 Task: Set minimum contrast ratio of 7 in the integrated.
Action: Mouse moved to (11, 650)
Screenshot: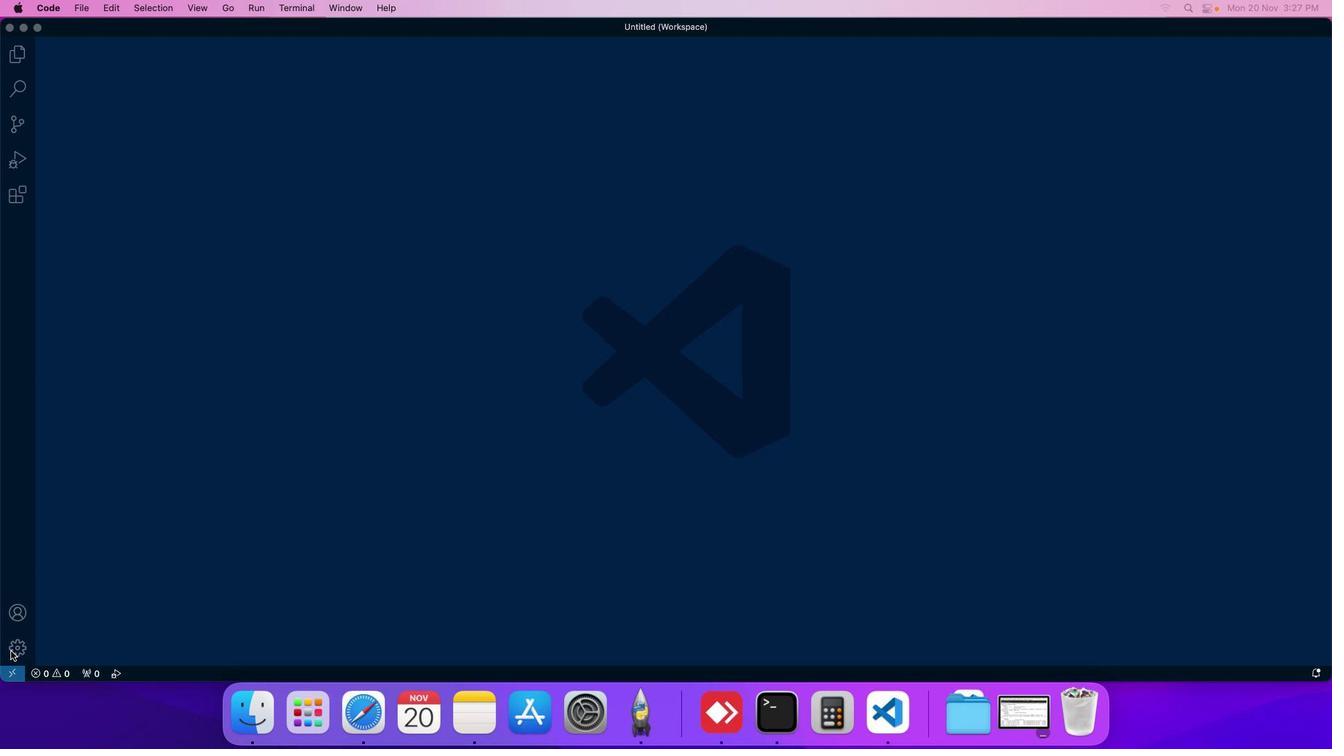 
Action: Mouse pressed left at (11, 650)
Screenshot: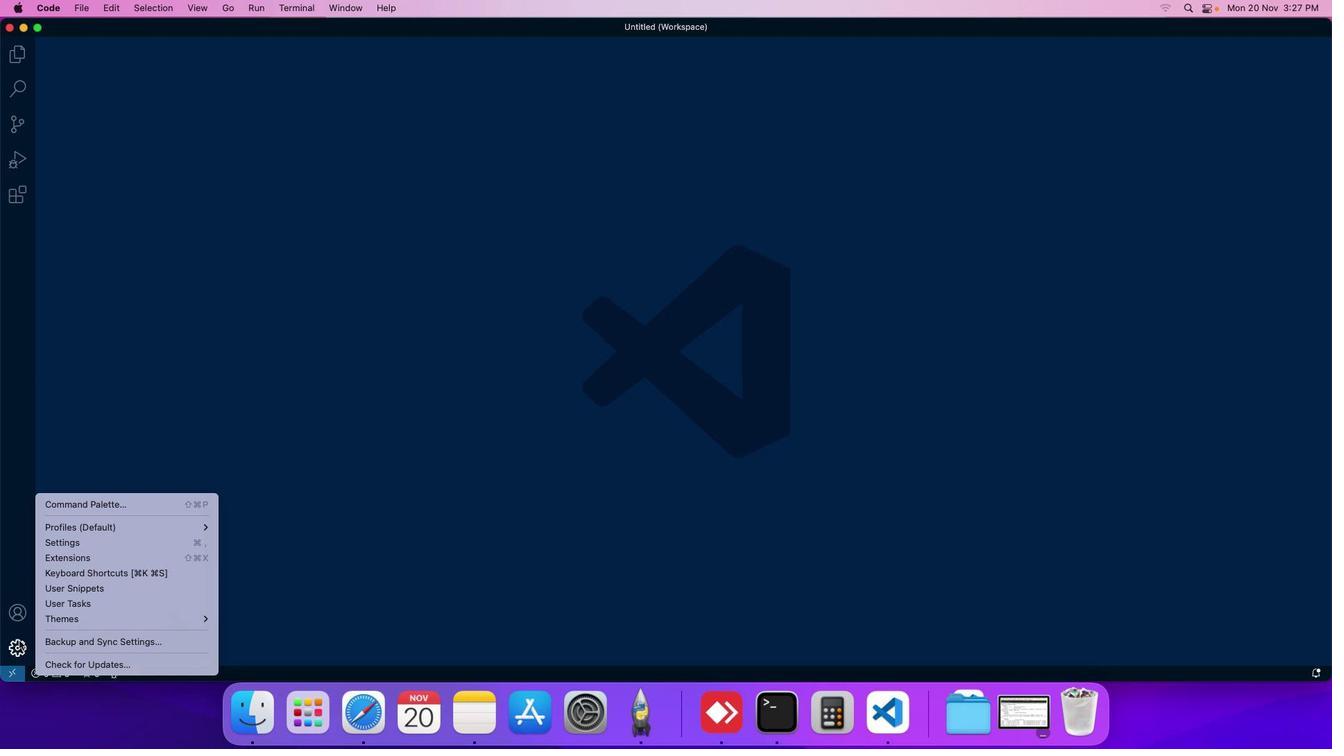 
Action: Mouse moved to (86, 548)
Screenshot: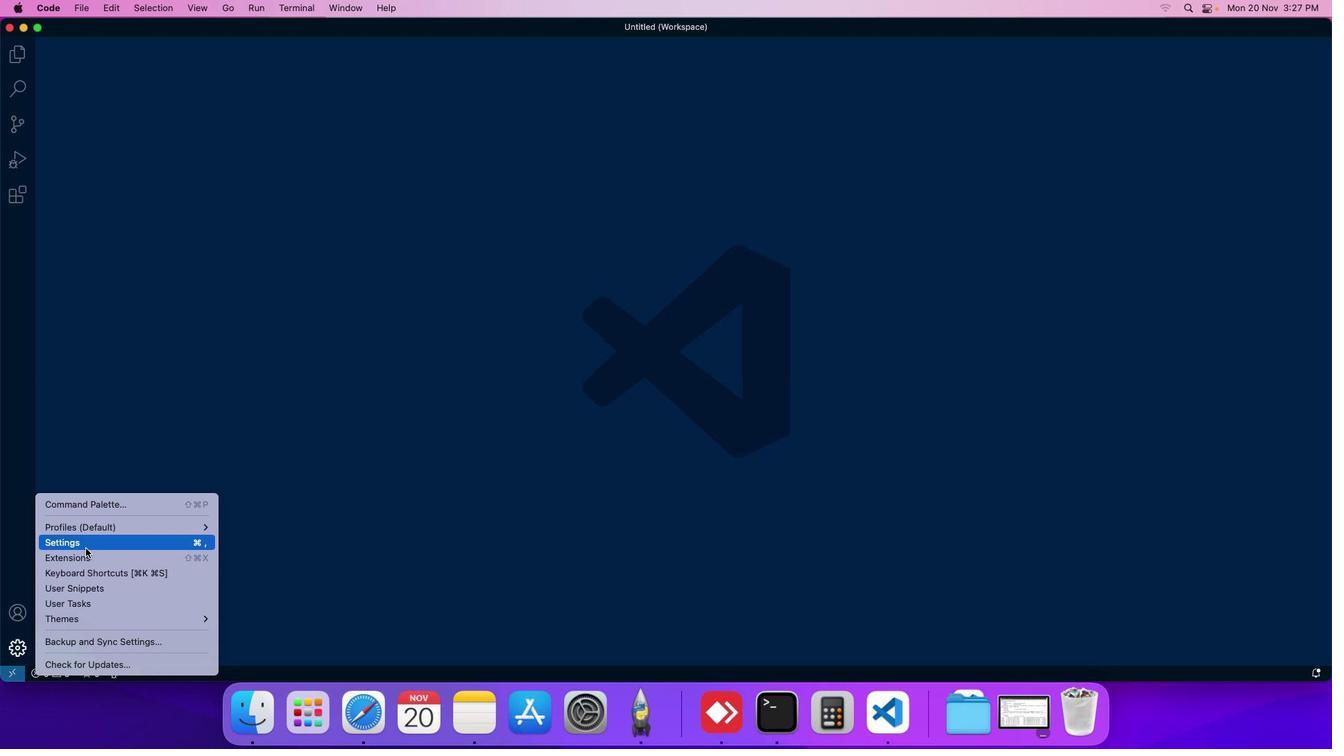 
Action: Mouse pressed left at (86, 548)
Screenshot: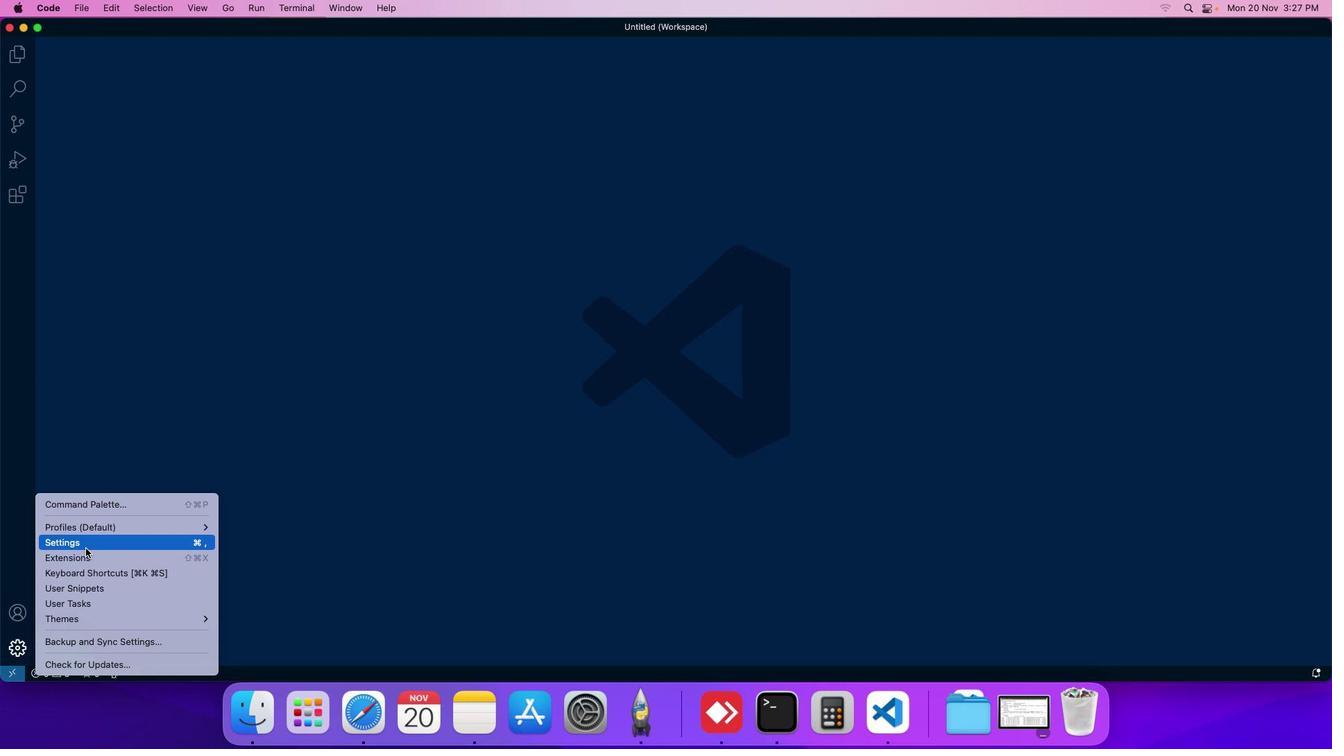 
Action: Mouse moved to (320, 107)
Screenshot: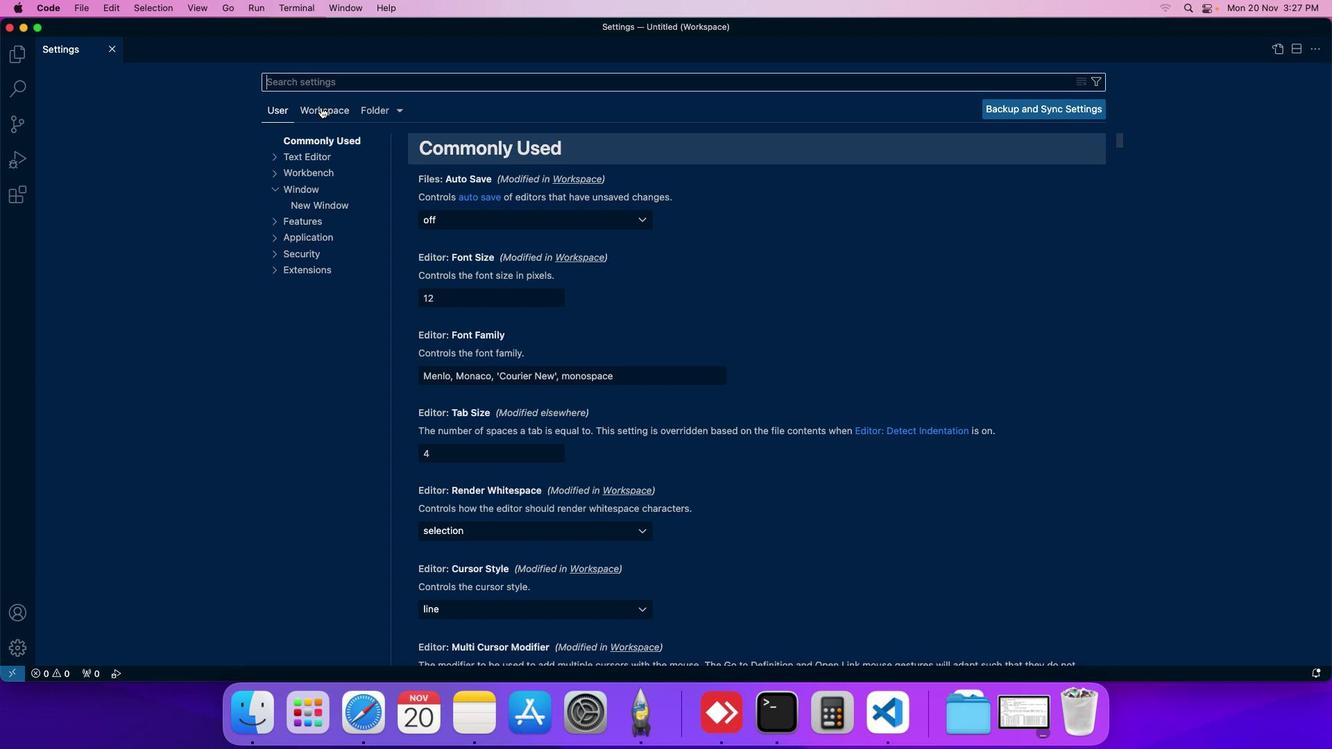 
Action: Mouse pressed left at (320, 107)
Screenshot: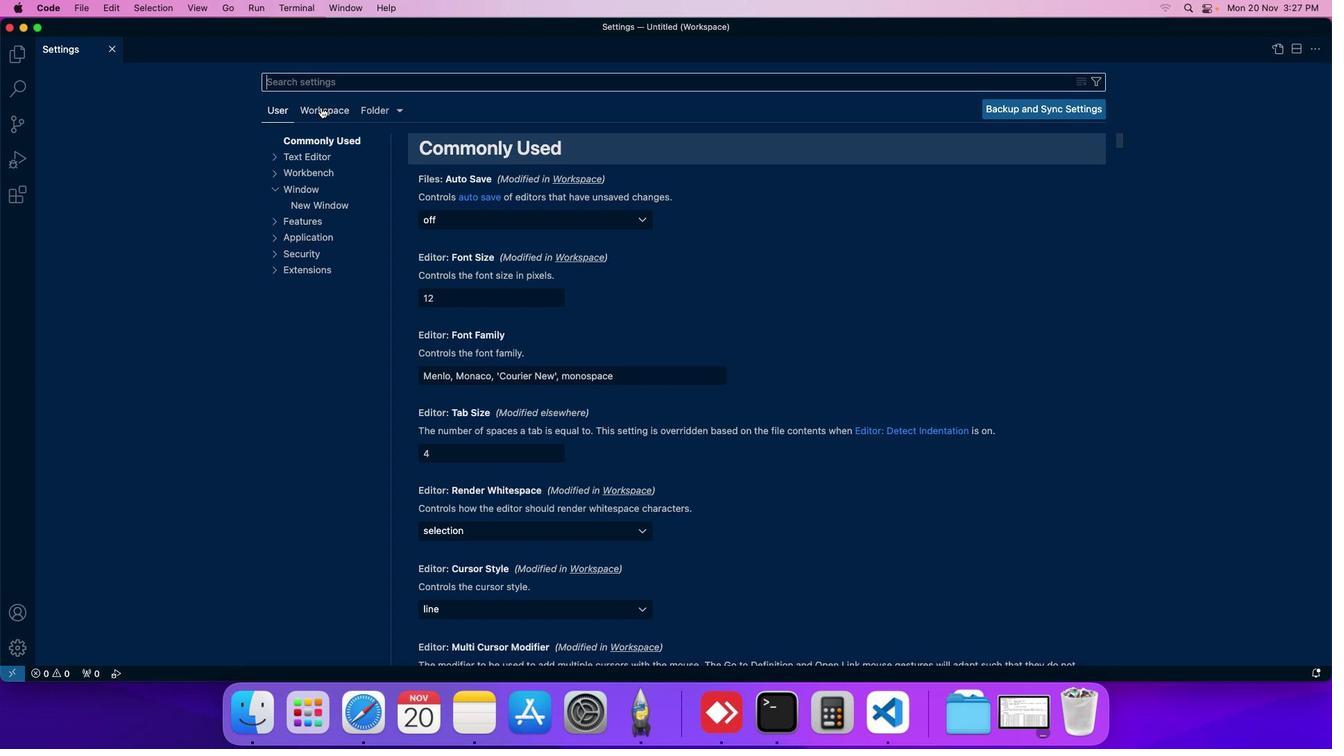 
Action: Mouse moved to (303, 201)
Screenshot: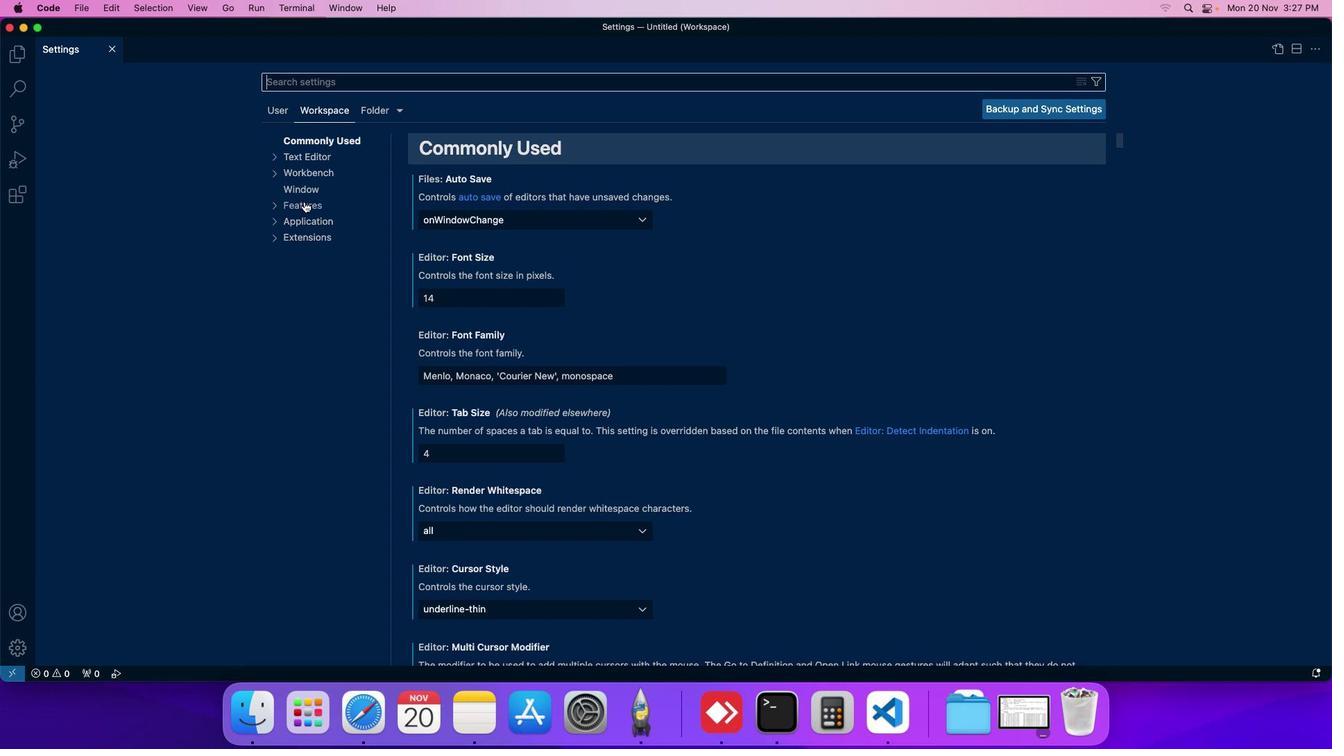 
Action: Mouse pressed left at (303, 201)
Screenshot: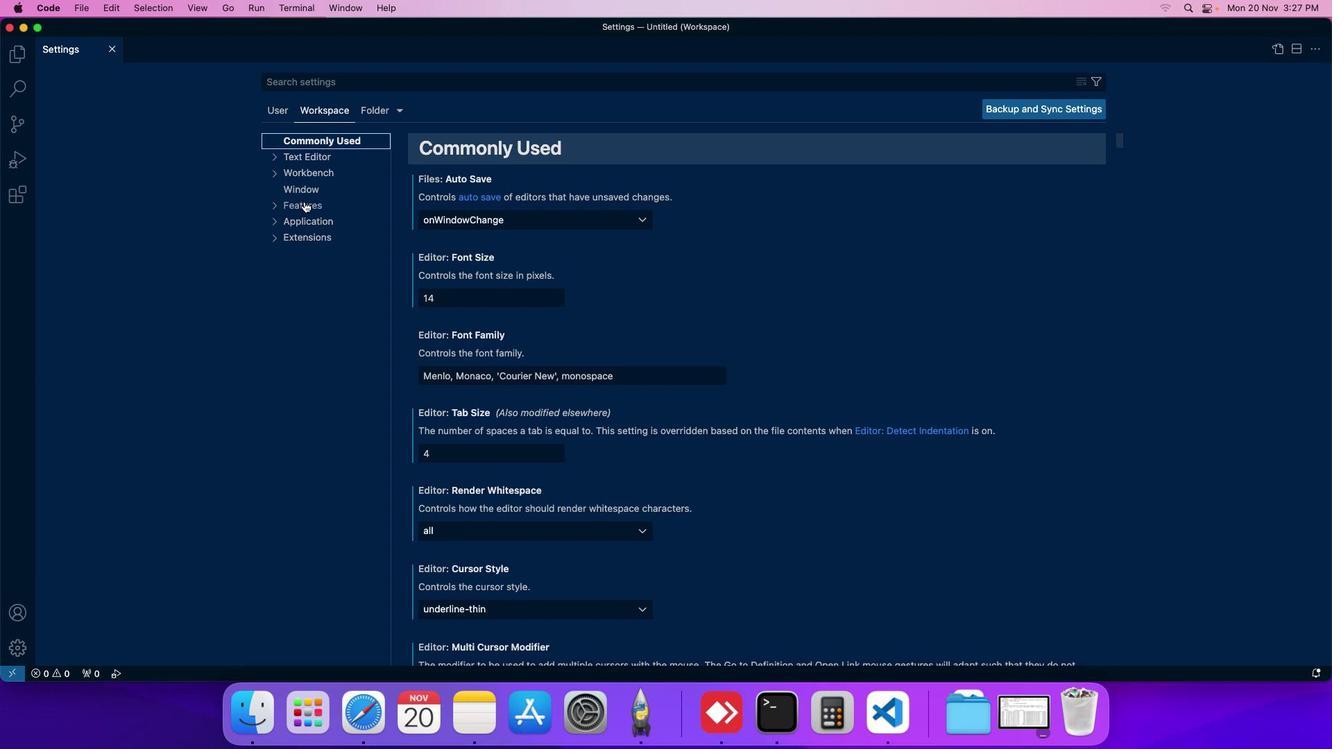 
Action: Mouse moved to (311, 328)
Screenshot: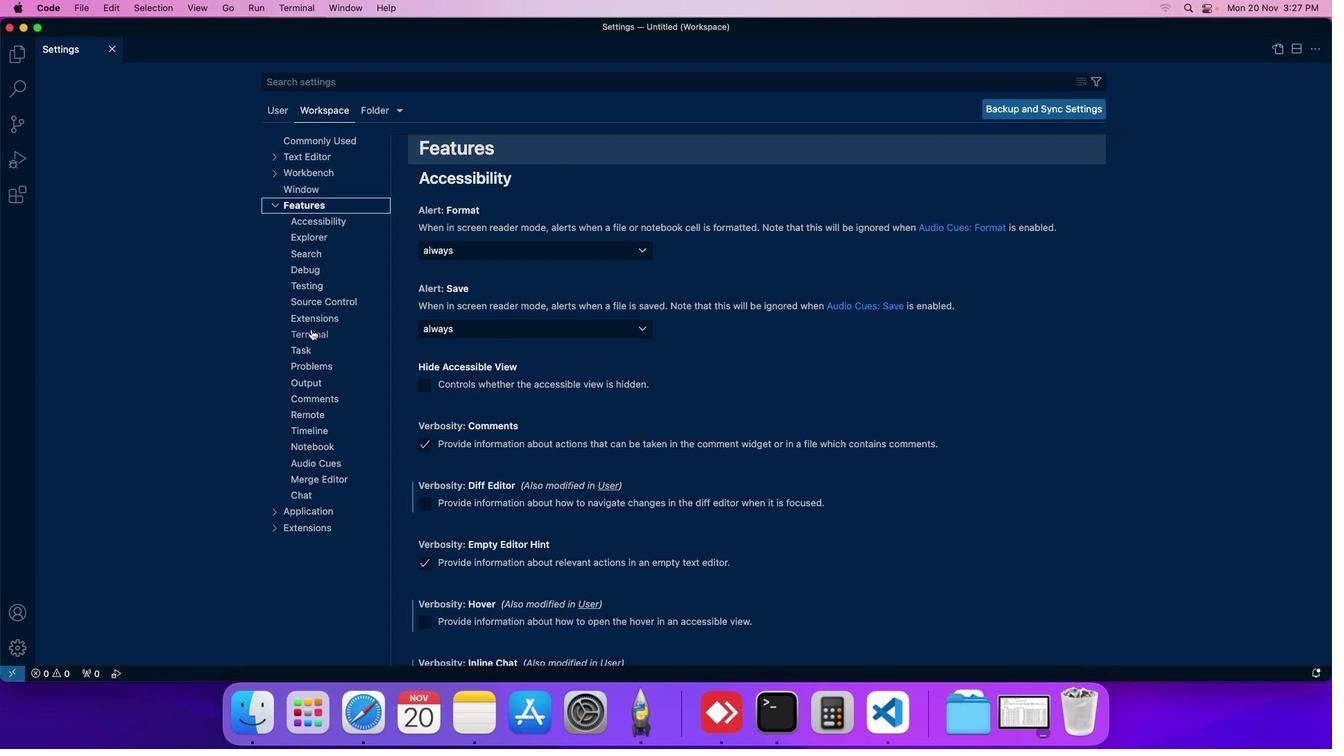 
Action: Mouse pressed left at (311, 328)
Screenshot: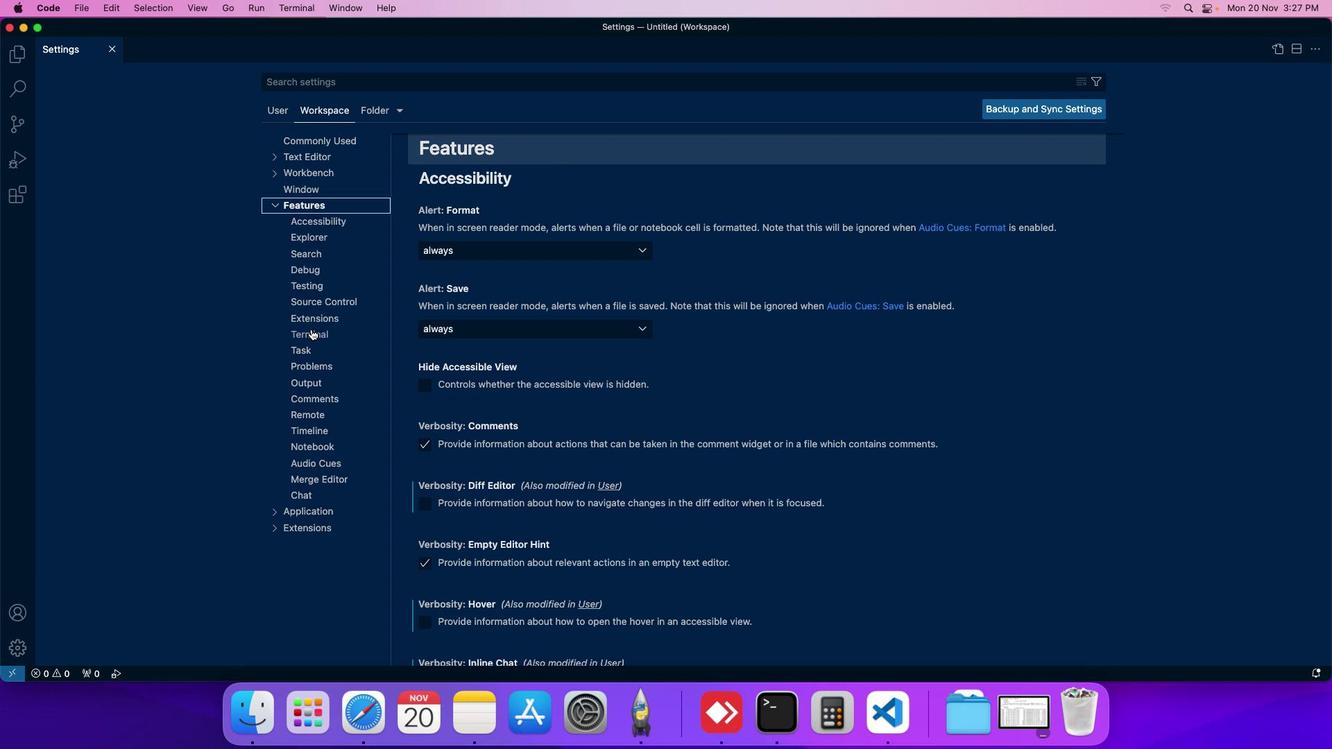 
Action: Mouse moved to (523, 394)
Screenshot: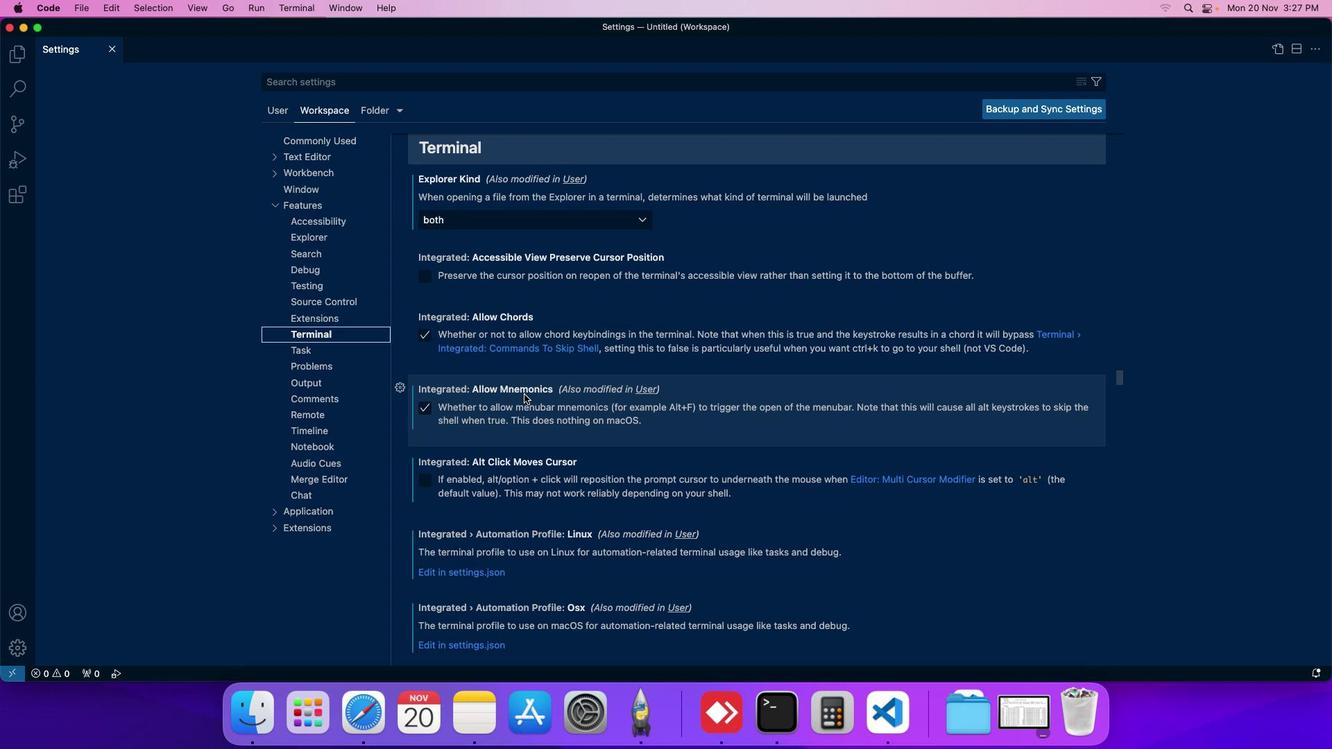 
Action: Mouse scrolled (523, 394) with delta (0, 0)
Screenshot: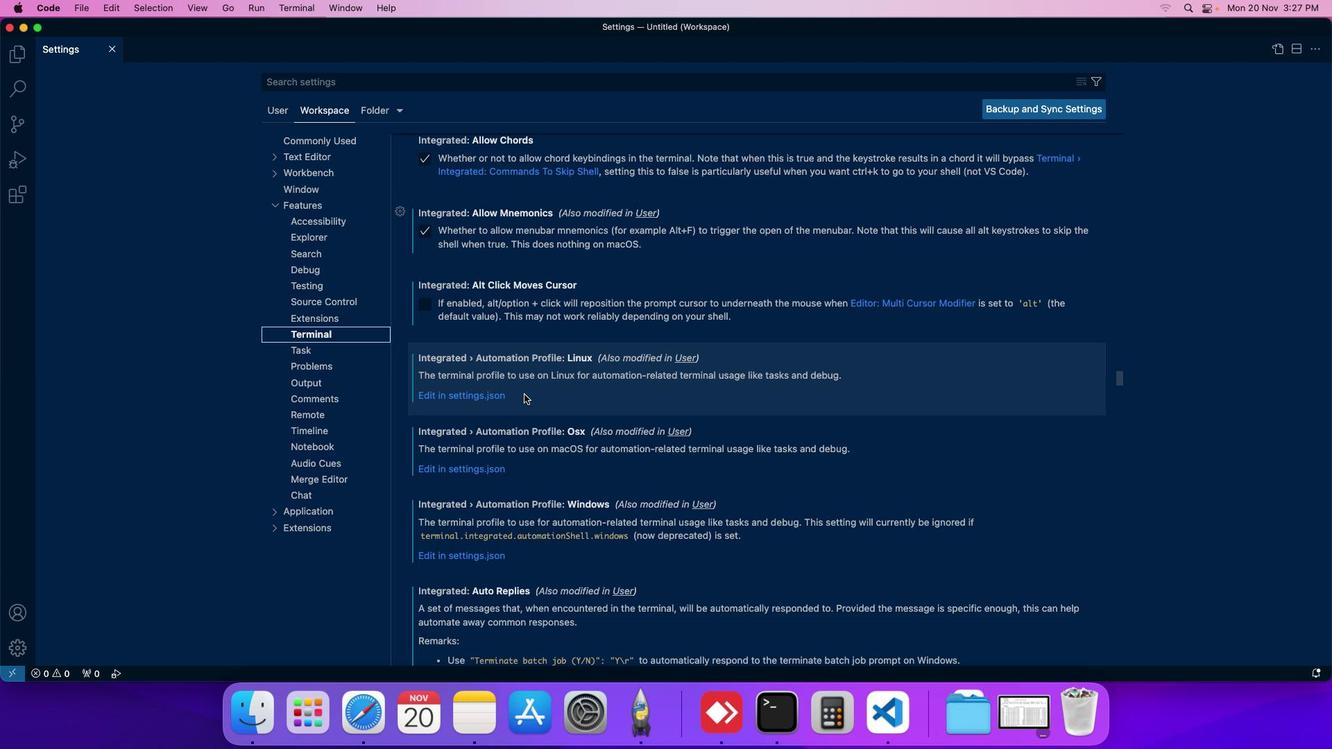 
Action: Mouse scrolled (523, 394) with delta (0, 0)
Screenshot: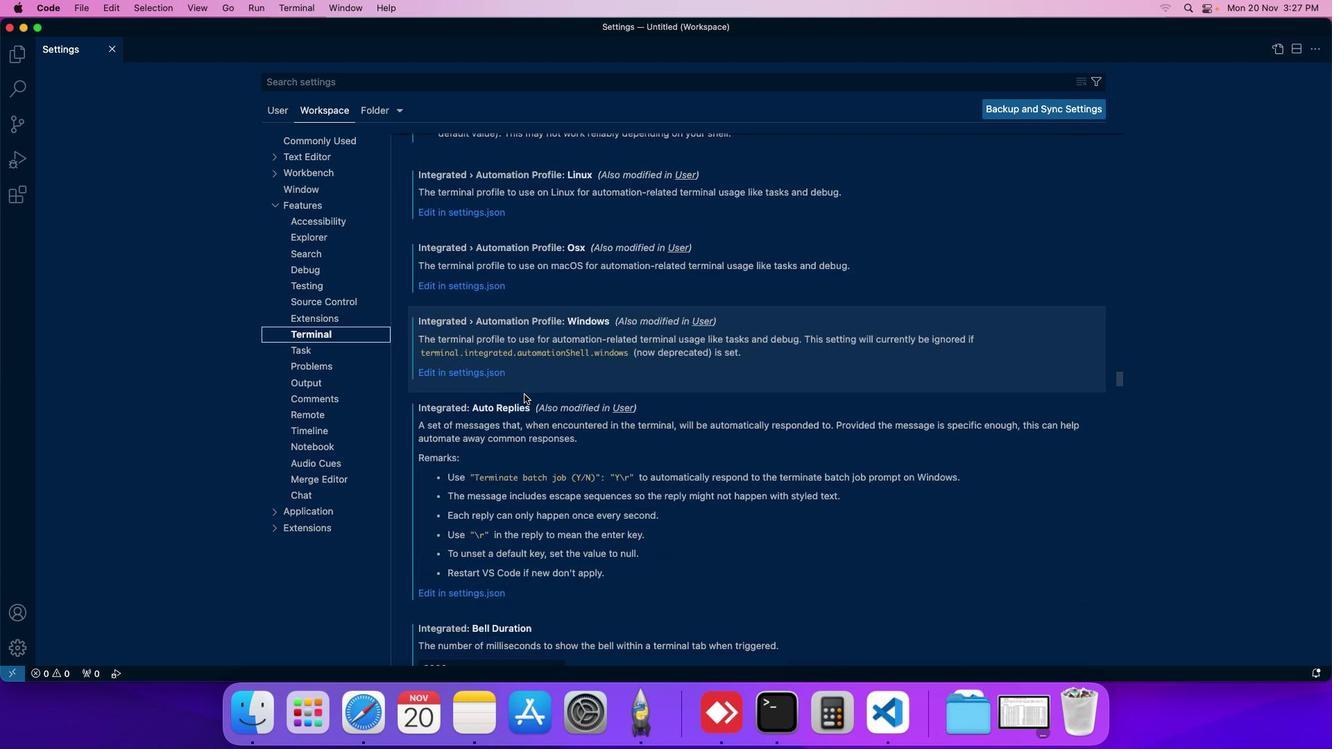 
Action: Mouse scrolled (523, 394) with delta (0, 0)
Screenshot: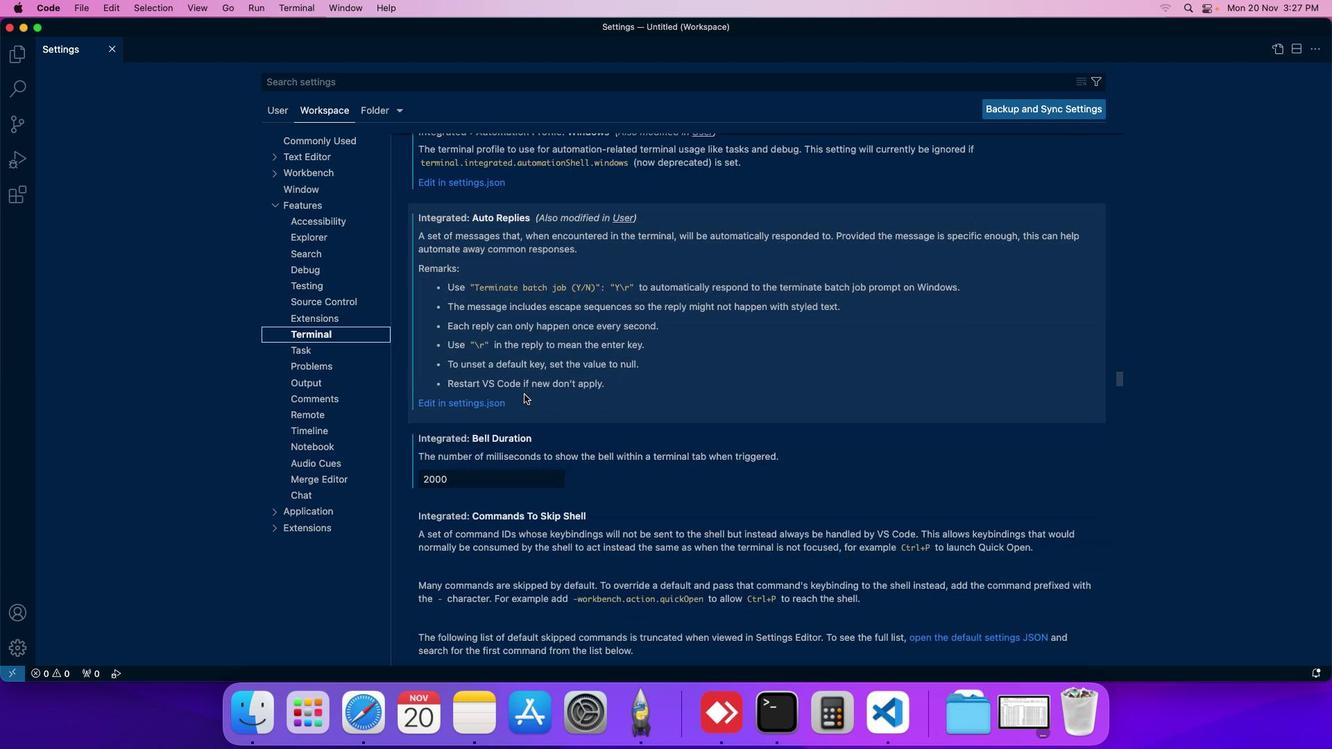 
Action: Mouse moved to (523, 394)
Screenshot: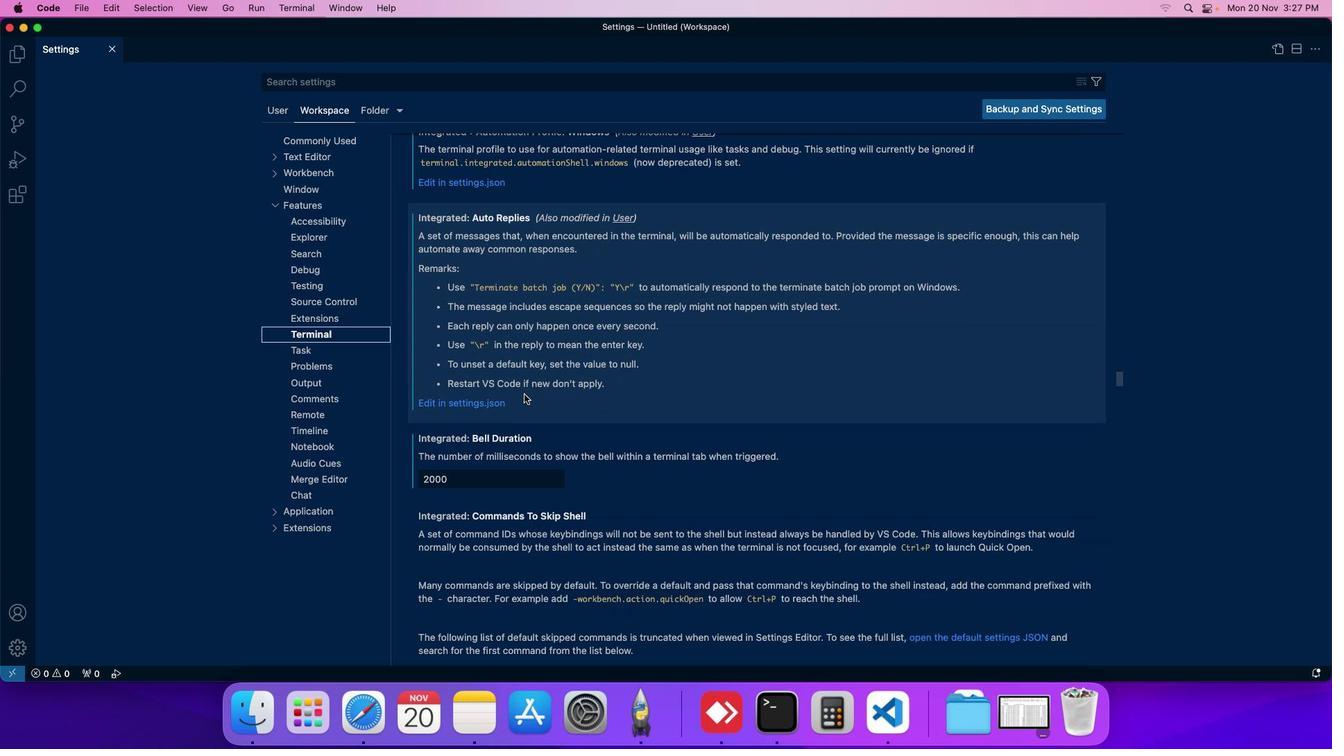 
Action: Mouse scrolled (523, 394) with delta (0, 0)
Screenshot: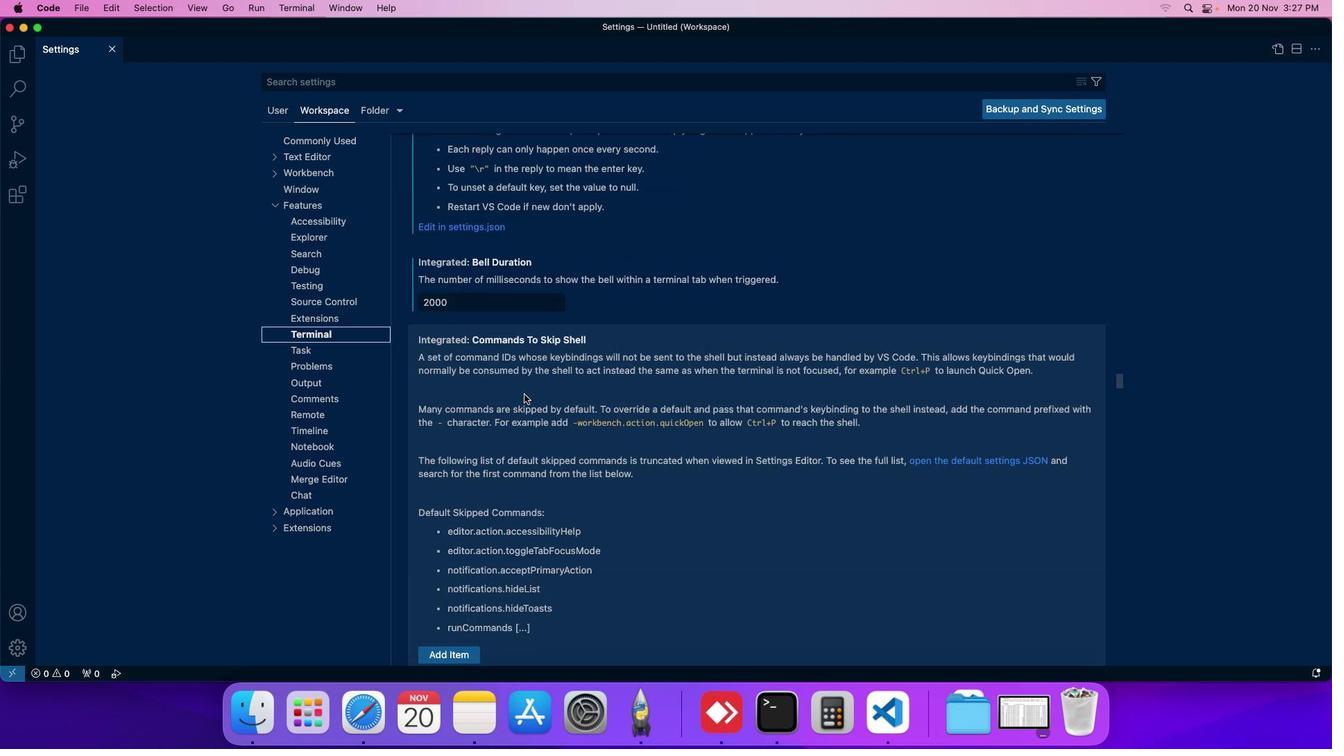 
Action: Mouse scrolled (523, 394) with delta (0, 0)
Screenshot: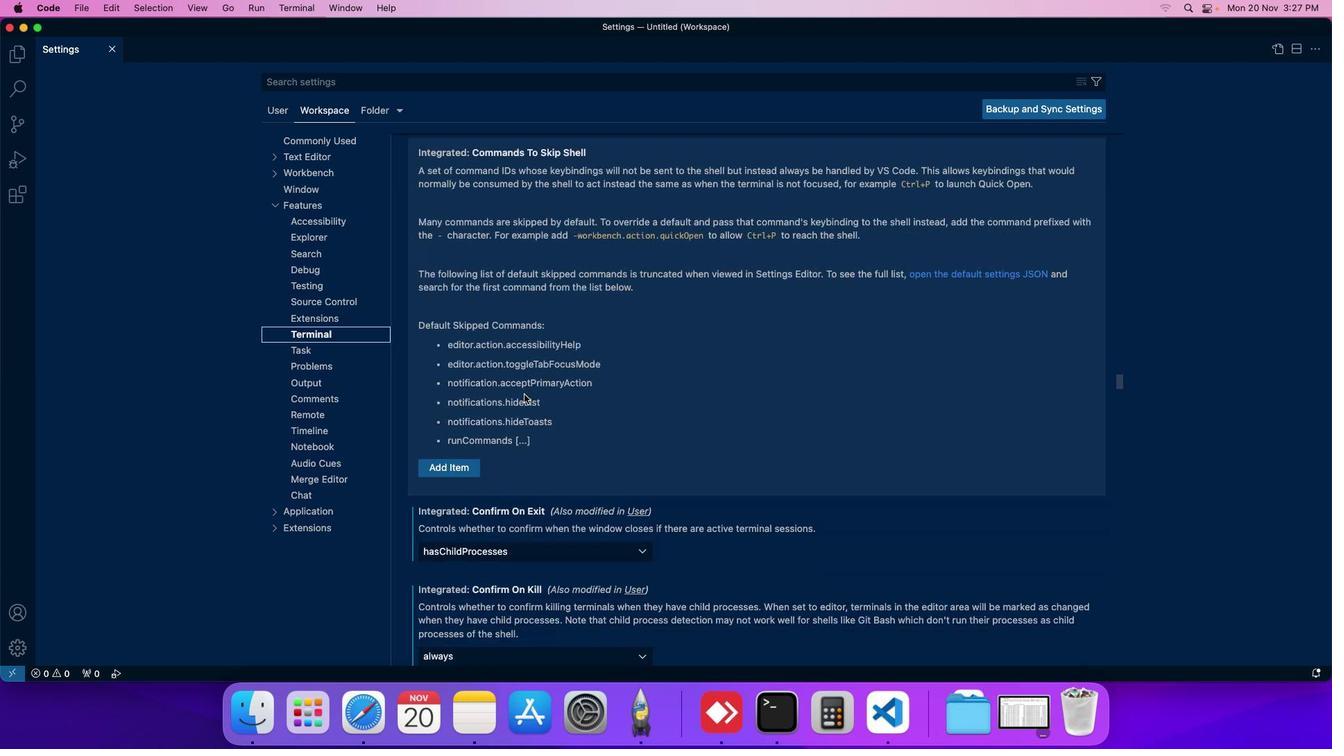 
Action: Mouse scrolled (523, 394) with delta (0, 0)
Screenshot: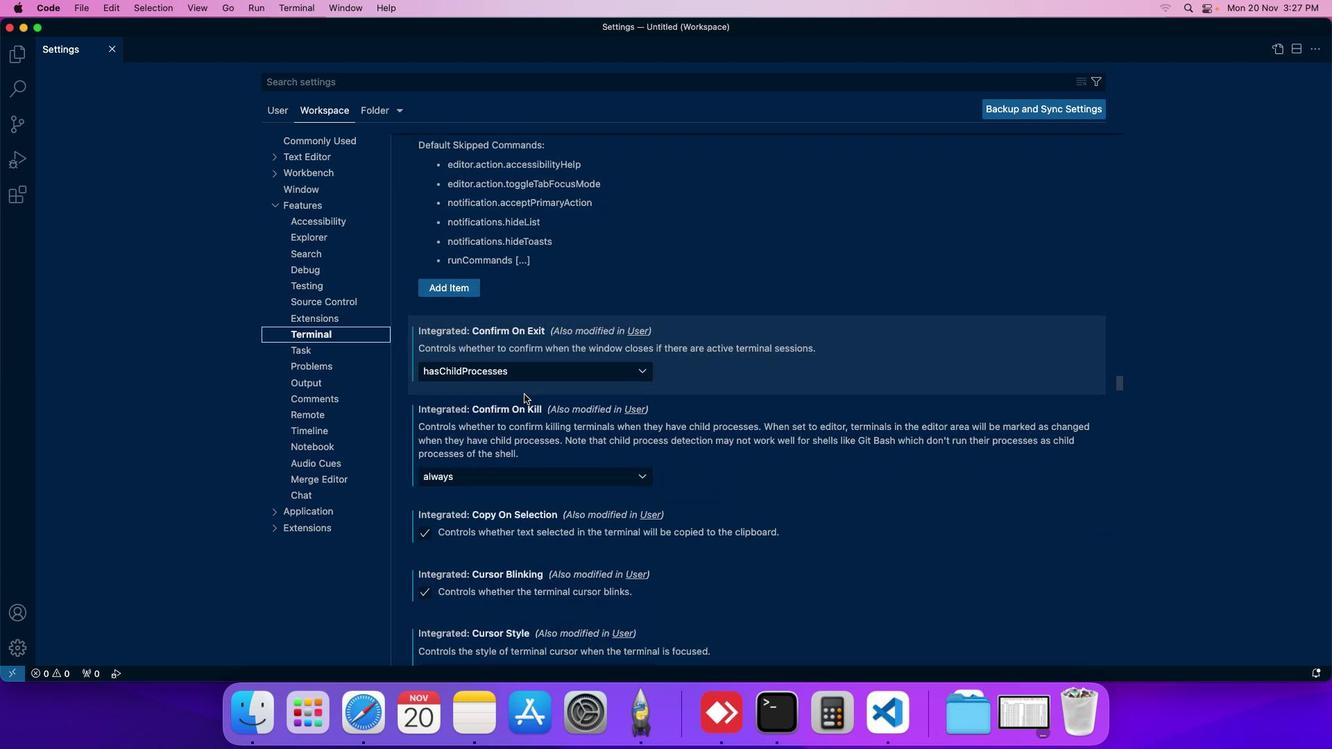 
Action: Mouse scrolled (523, 394) with delta (0, 0)
Screenshot: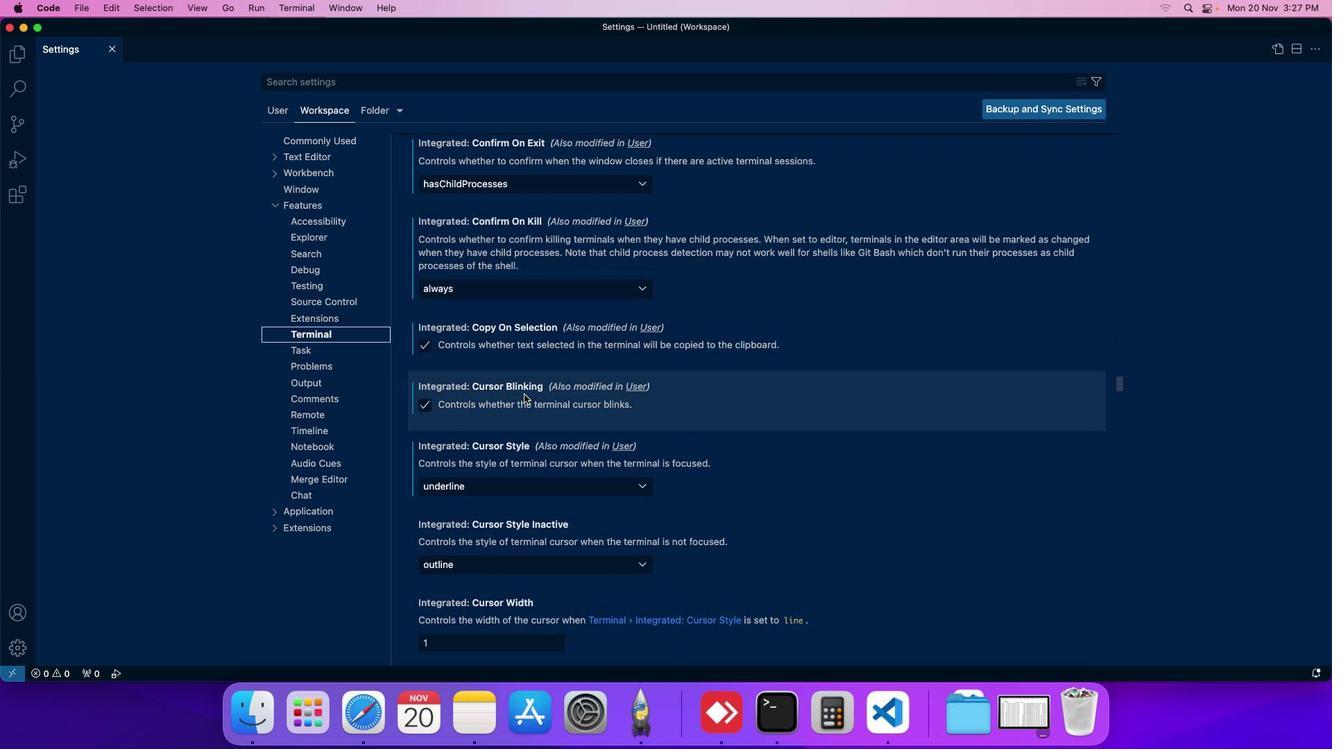 
Action: Mouse scrolled (523, 394) with delta (0, 0)
Screenshot: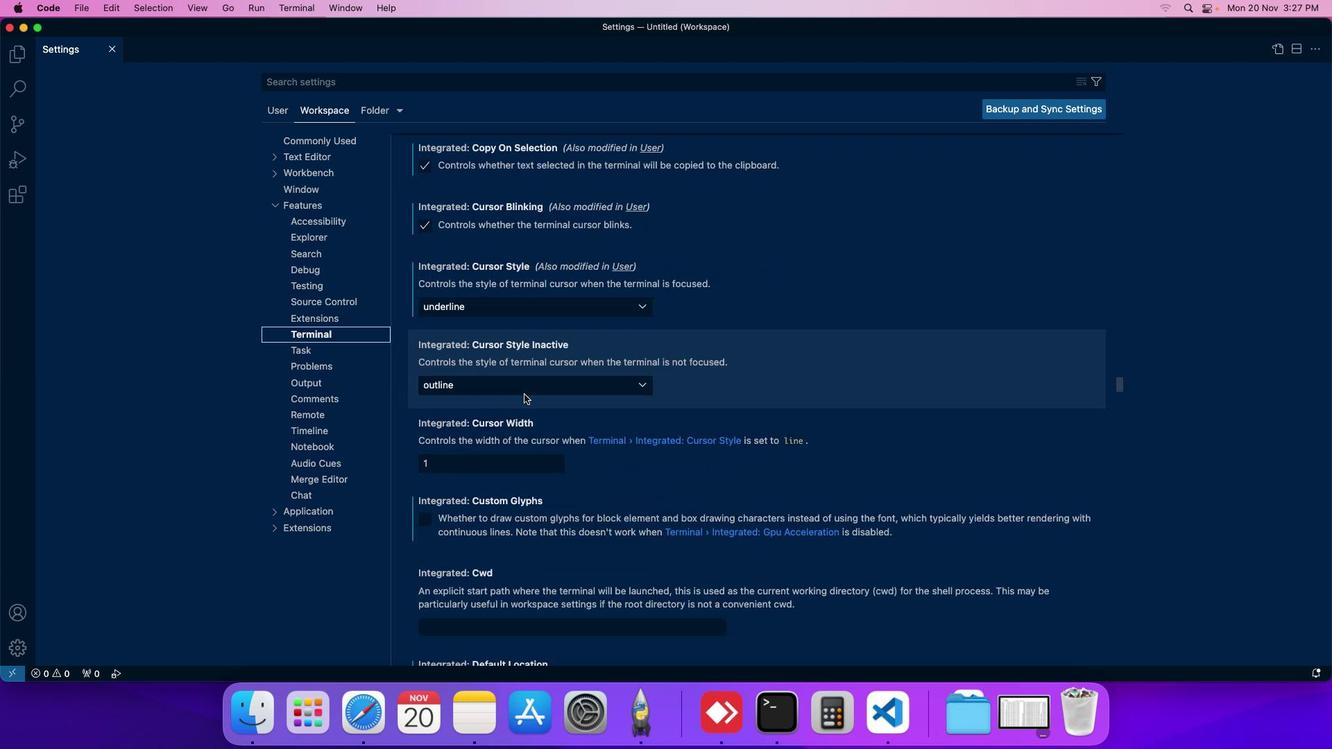 
Action: Mouse scrolled (523, 394) with delta (0, 0)
Screenshot: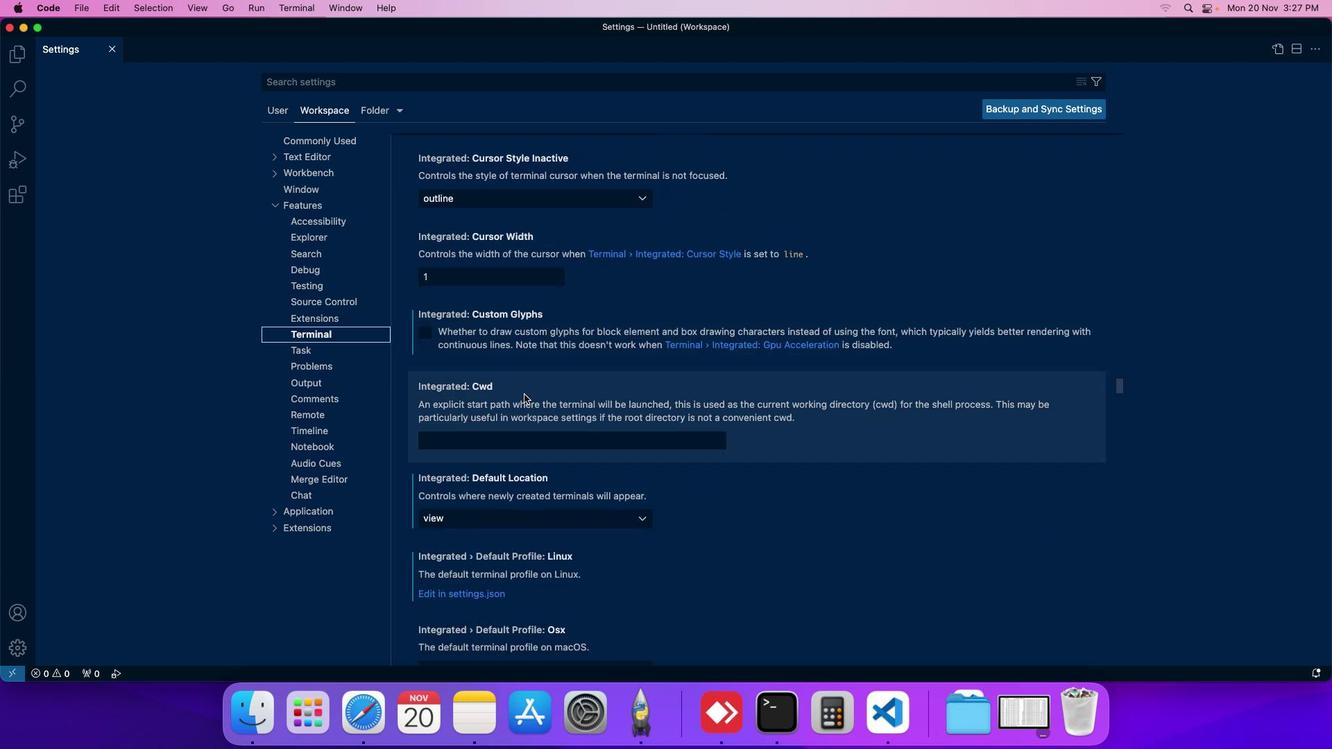 
Action: Mouse scrolled (523, 394) with delta (0, 0)
Screenshot: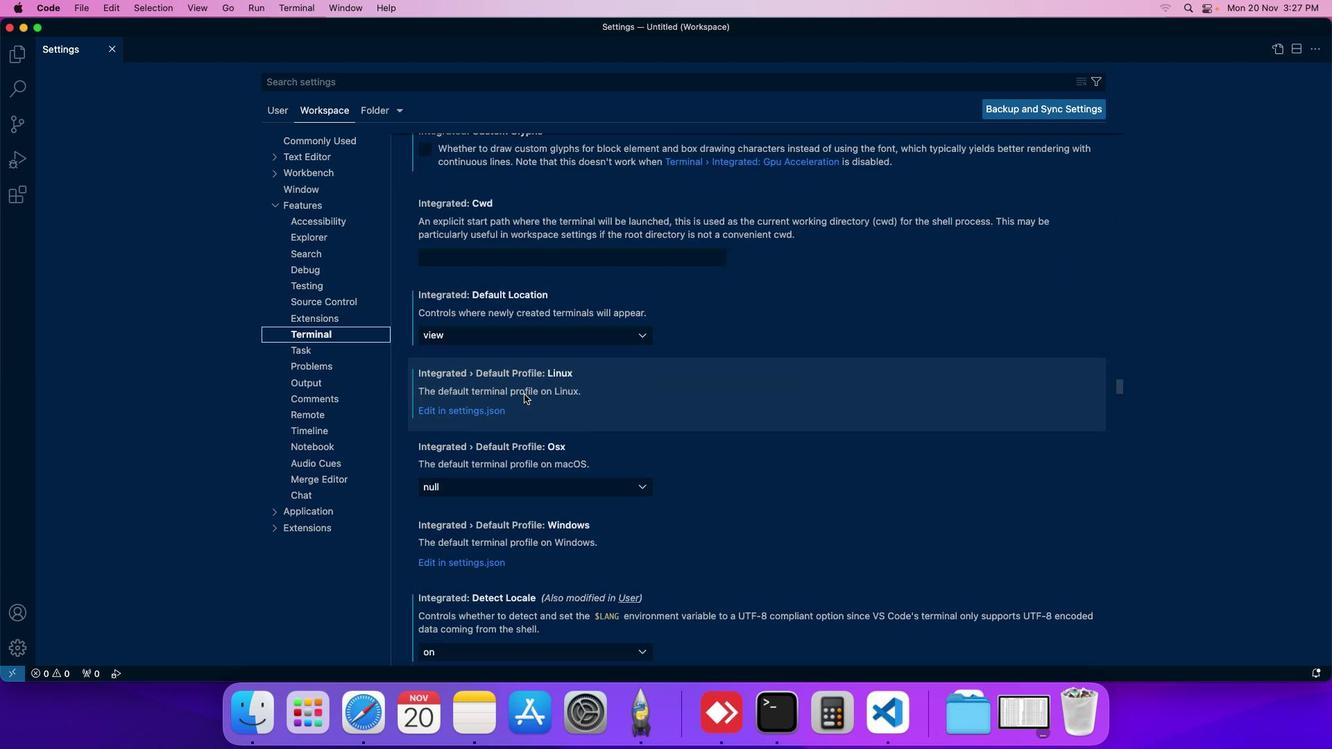 
Action: Mouse scrolled (523, 394) with delta (0, 0)
Screenshot: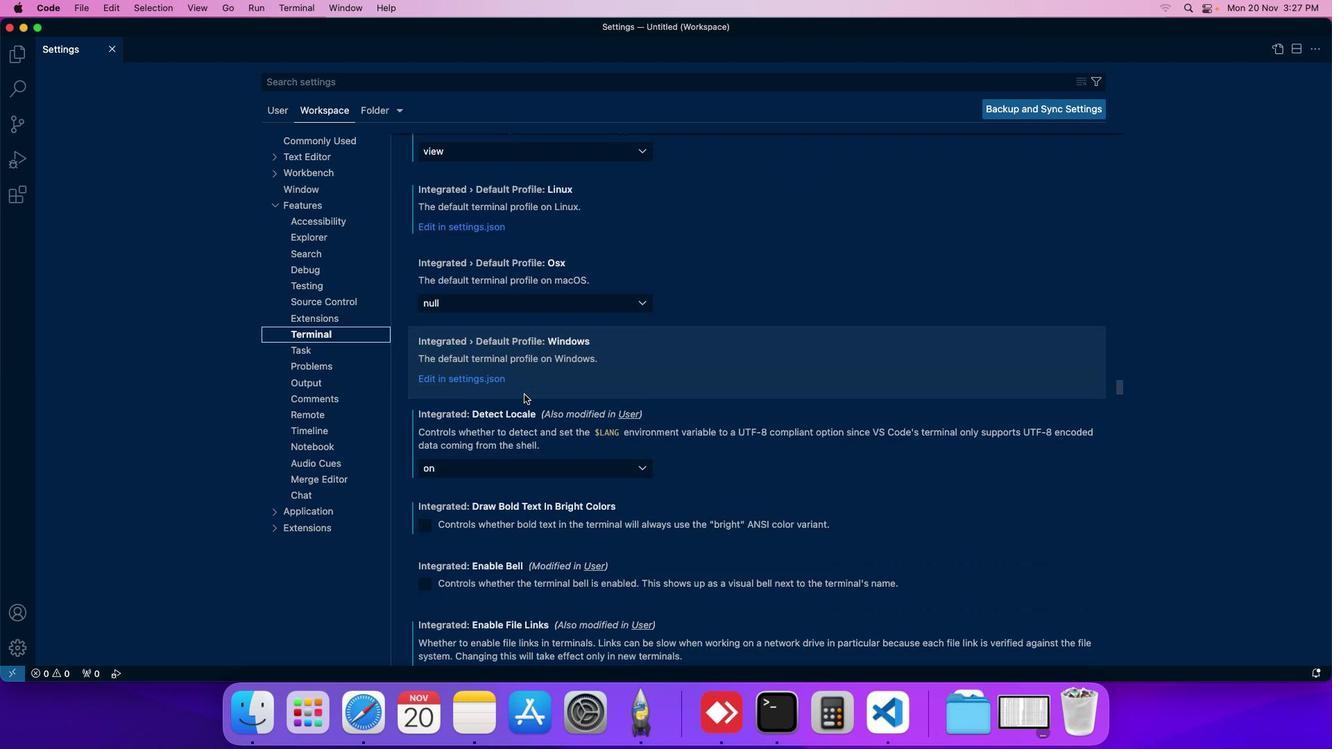 
Action: Mouse scrolled (523, 394) with delta (0, 0)
Screenshot: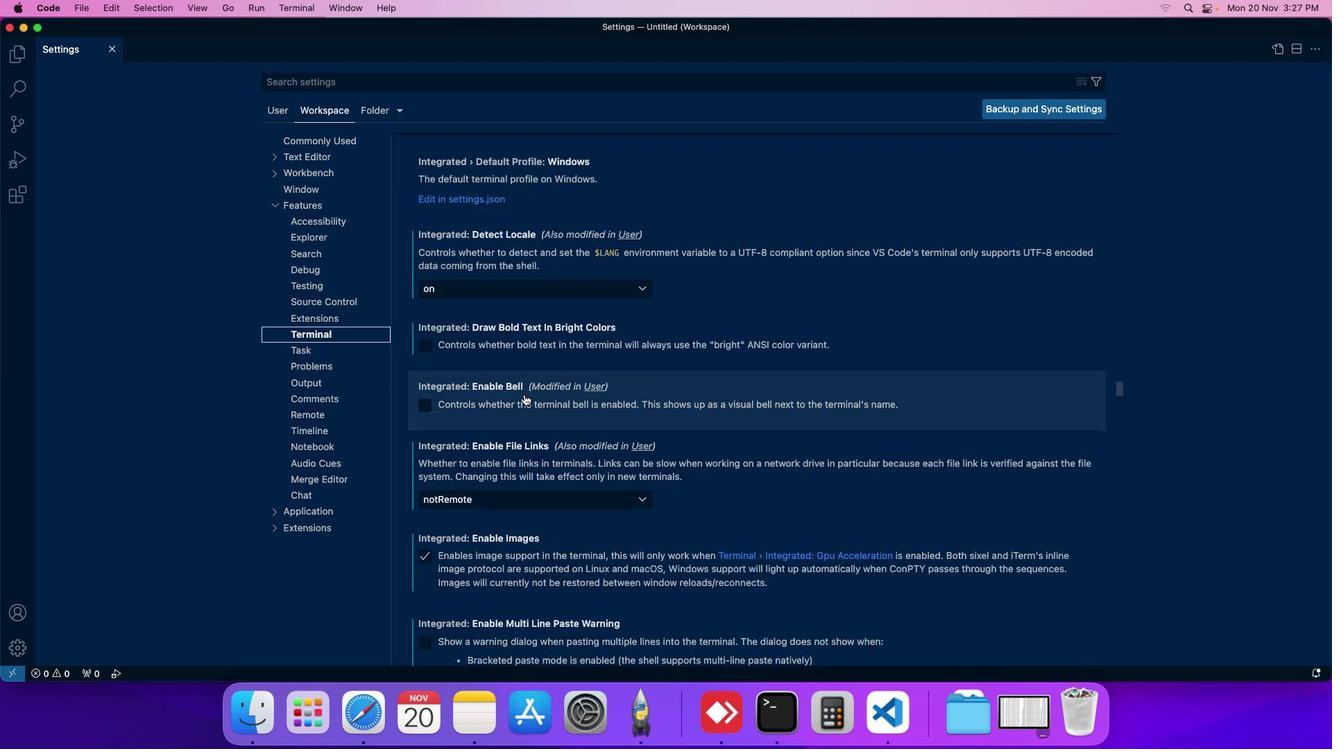 
Action: Mouse scrolled (523, 394) with delta (0, 0)
Screenshot: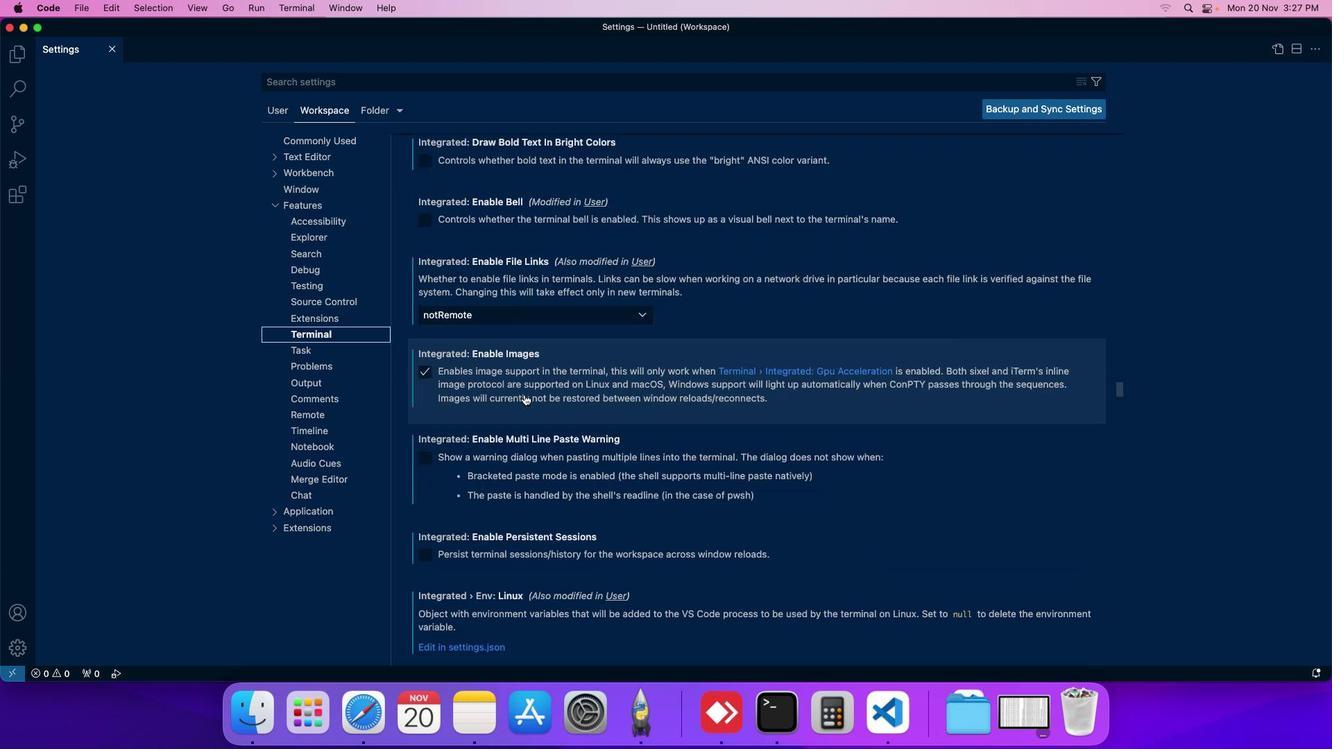 
Action: Mouse scrolled (523, 394) with delta (0, 0)
Screenshot: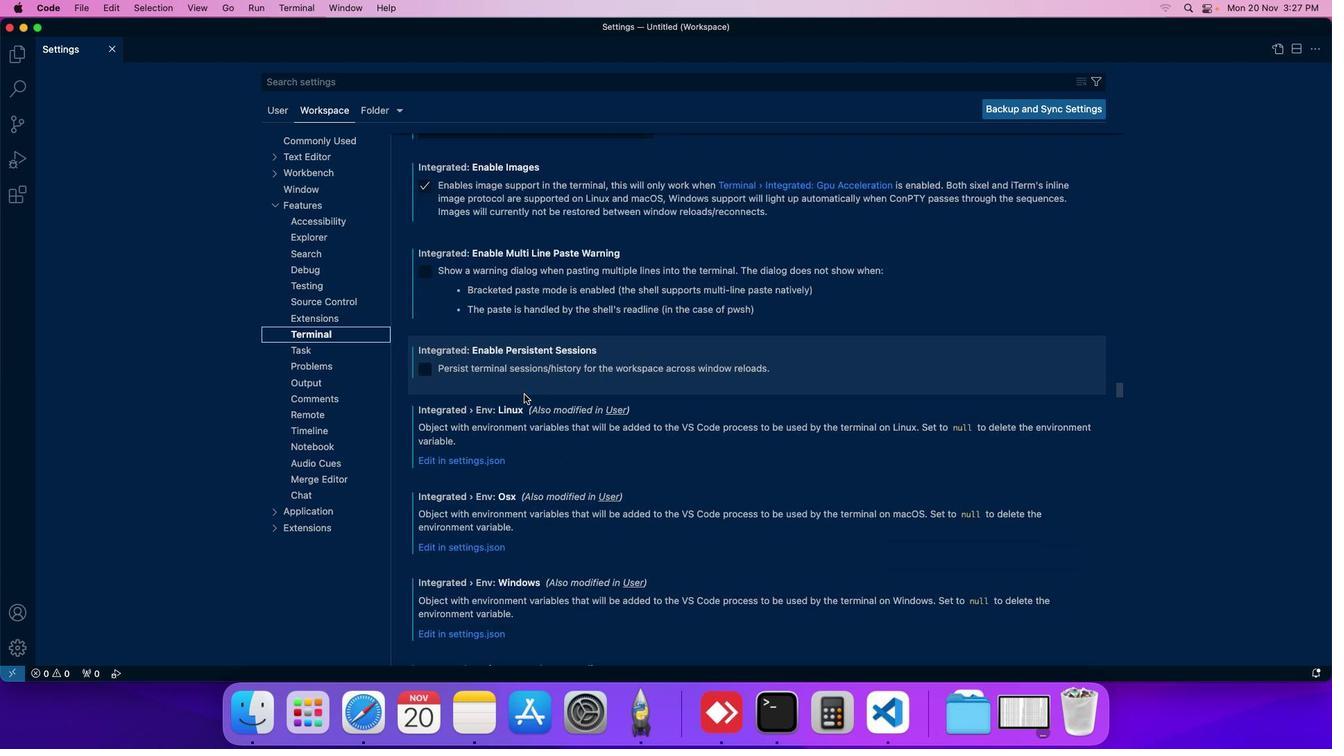 
Action: Mouse scrolled (523, 394) with delta (0, 0)
Screenshot: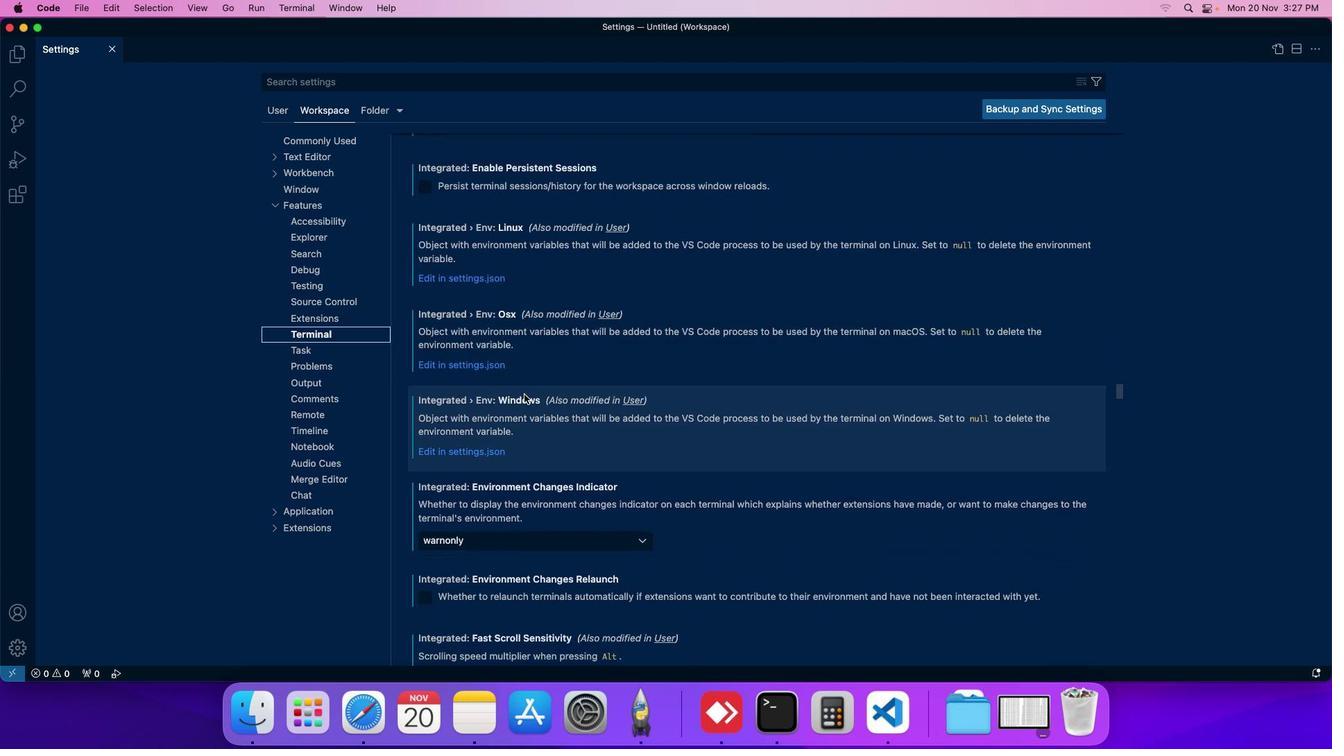 
Action: Mouse moved to (524, 394)
Screenshot: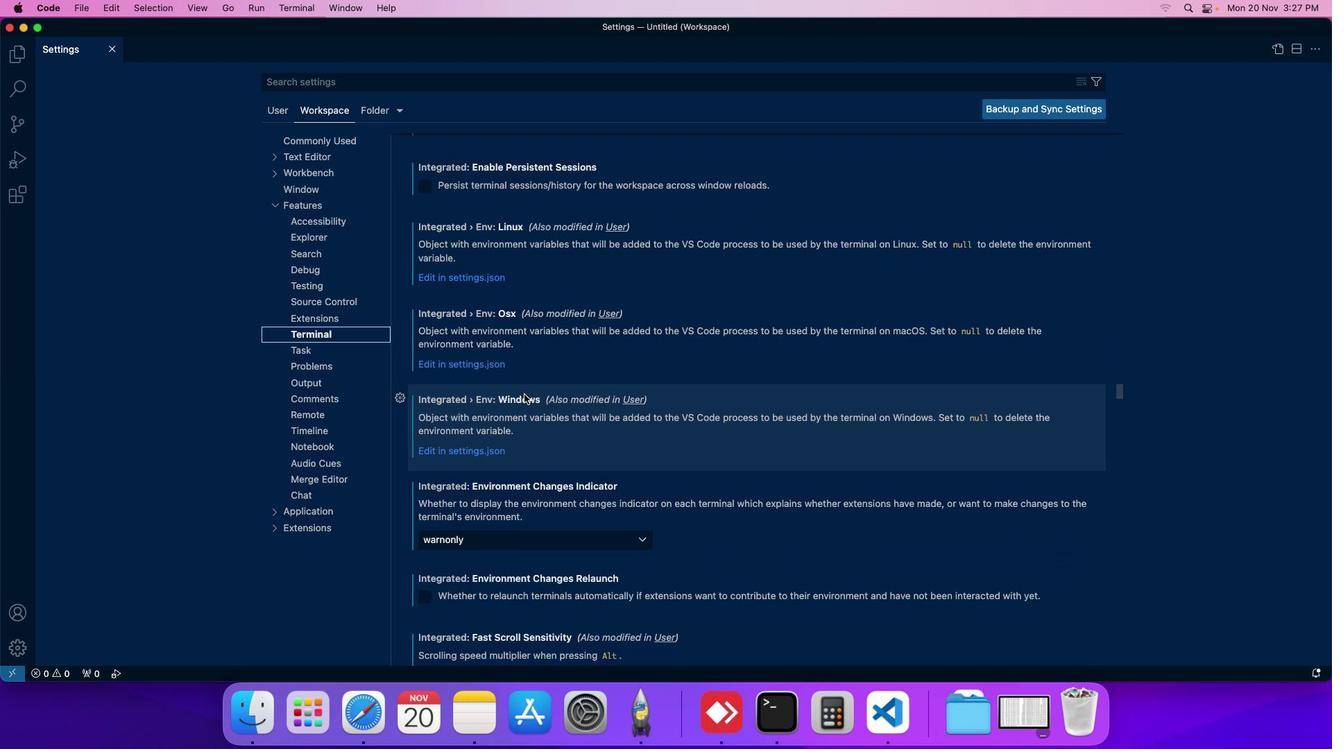 
Action: Mouse scrolled (524, 394) with delta (0, 0)
Screenshot: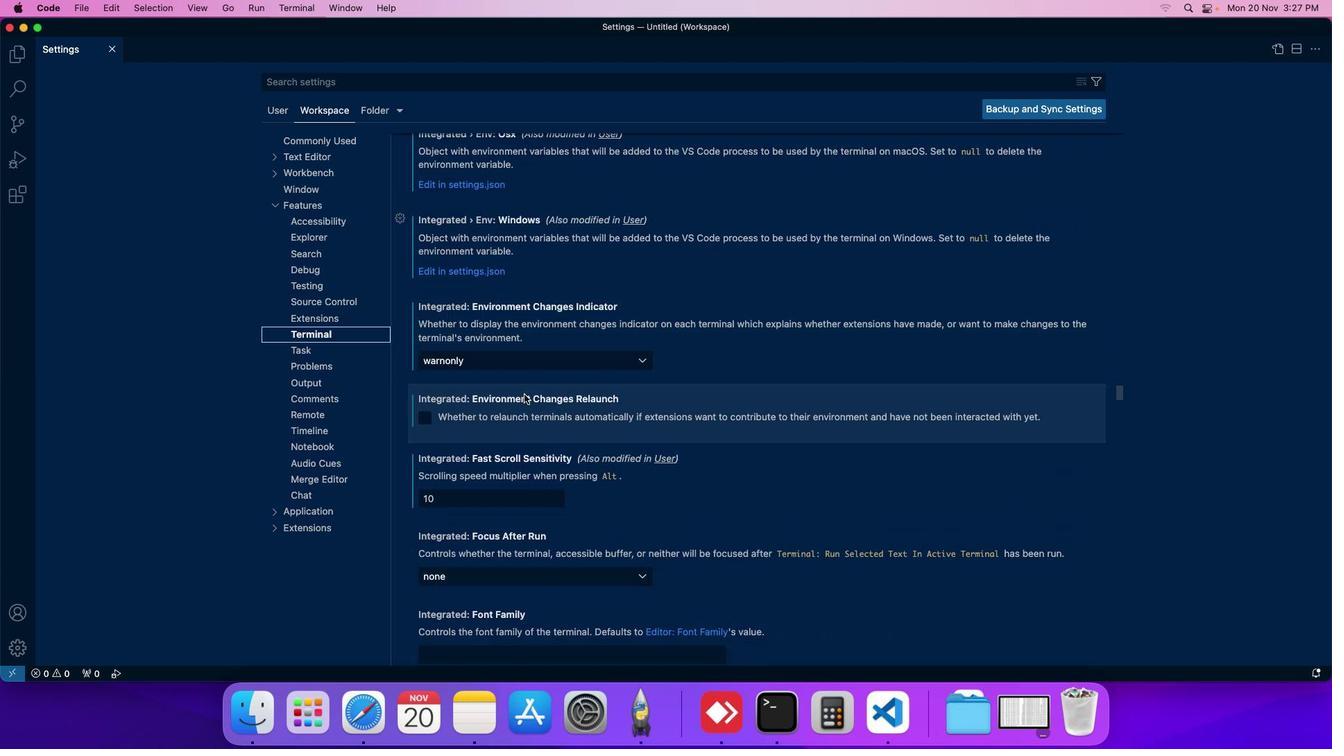 
Action: Mouse scrolled (524, 394) with delta (0, 0)
Screenshot: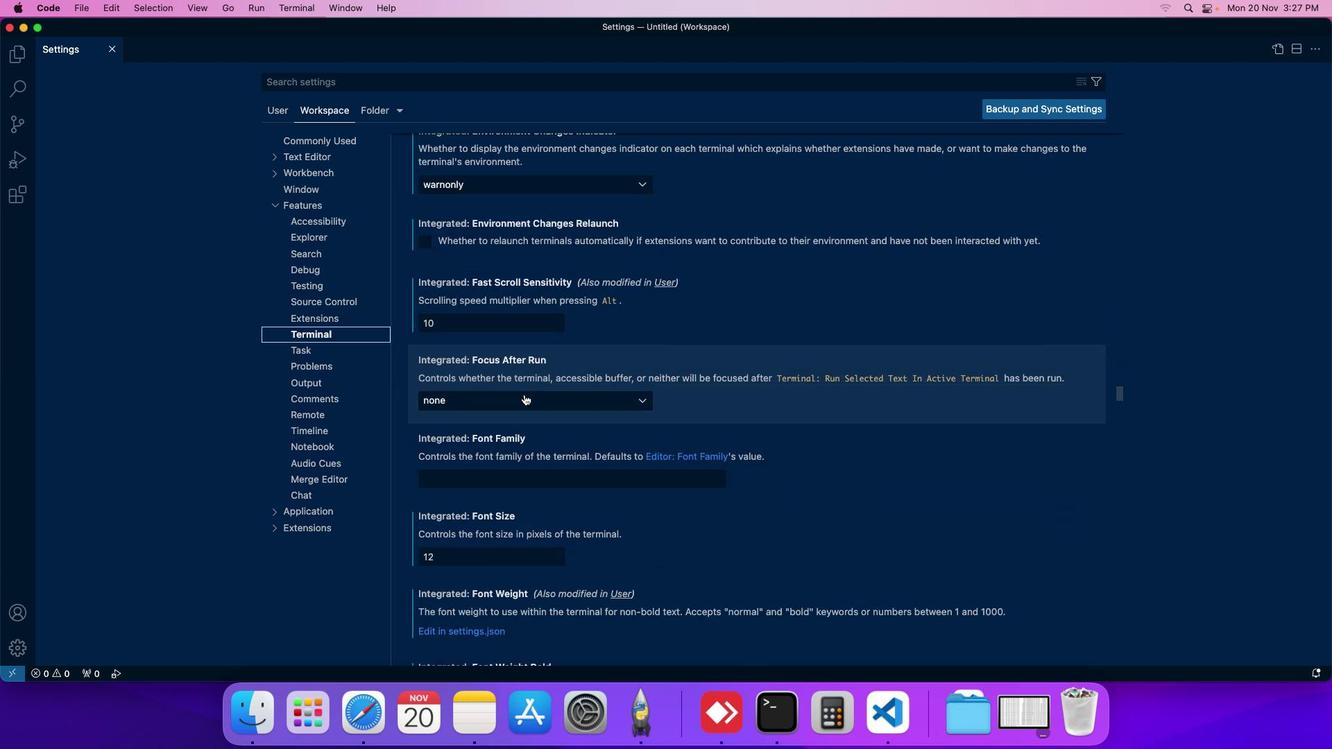 
Action: Mouse scrolled (524, 394) with delta (0, 0)
Screenshot: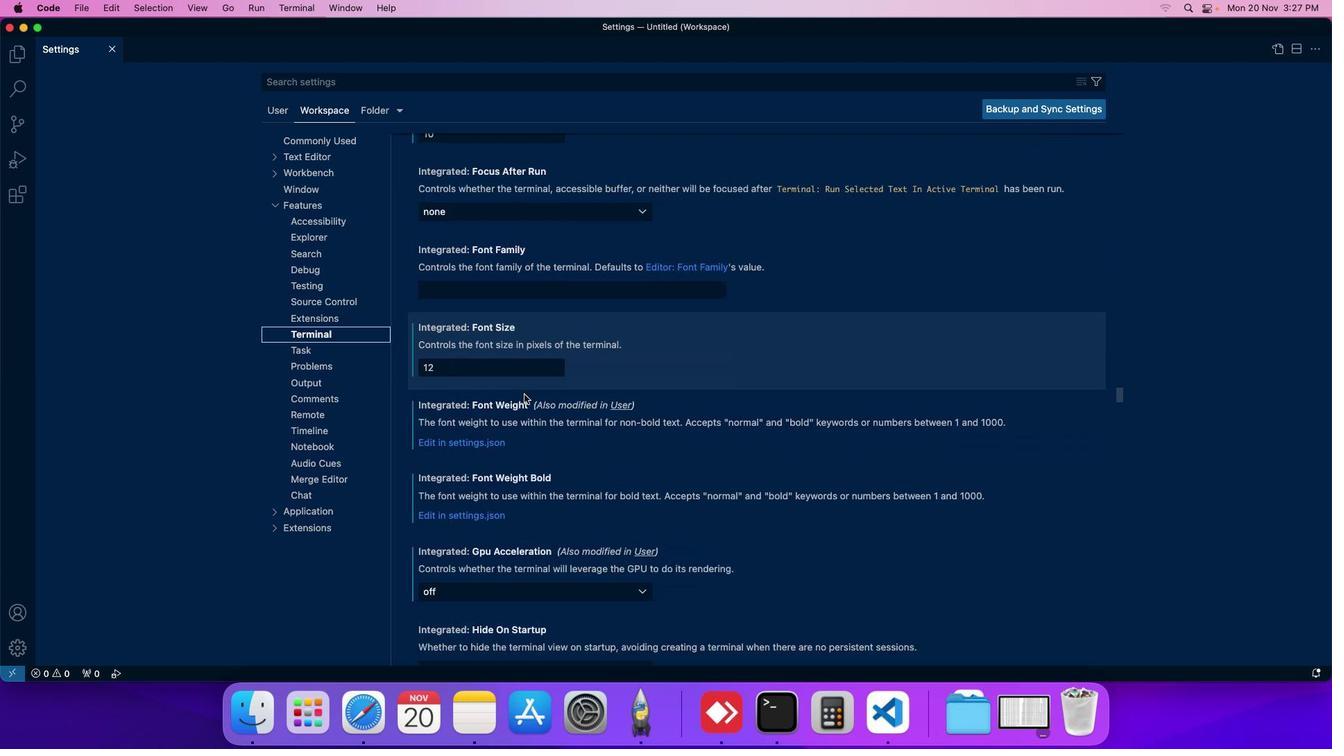 
Action: Mouse scrolled (524, 394) with delta (0, 0)
Screenshot: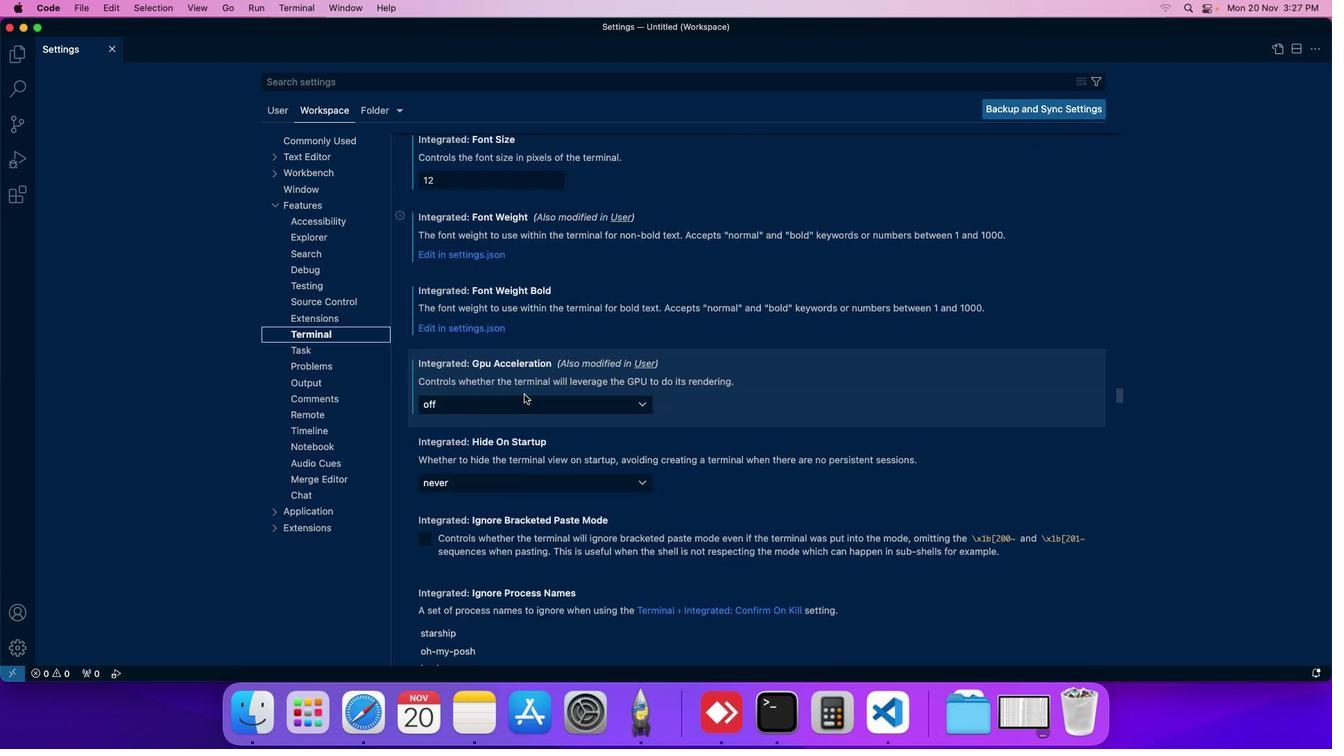
Action: Mouse scrolled (524, 394) with delta (0, 0)
Screenshot: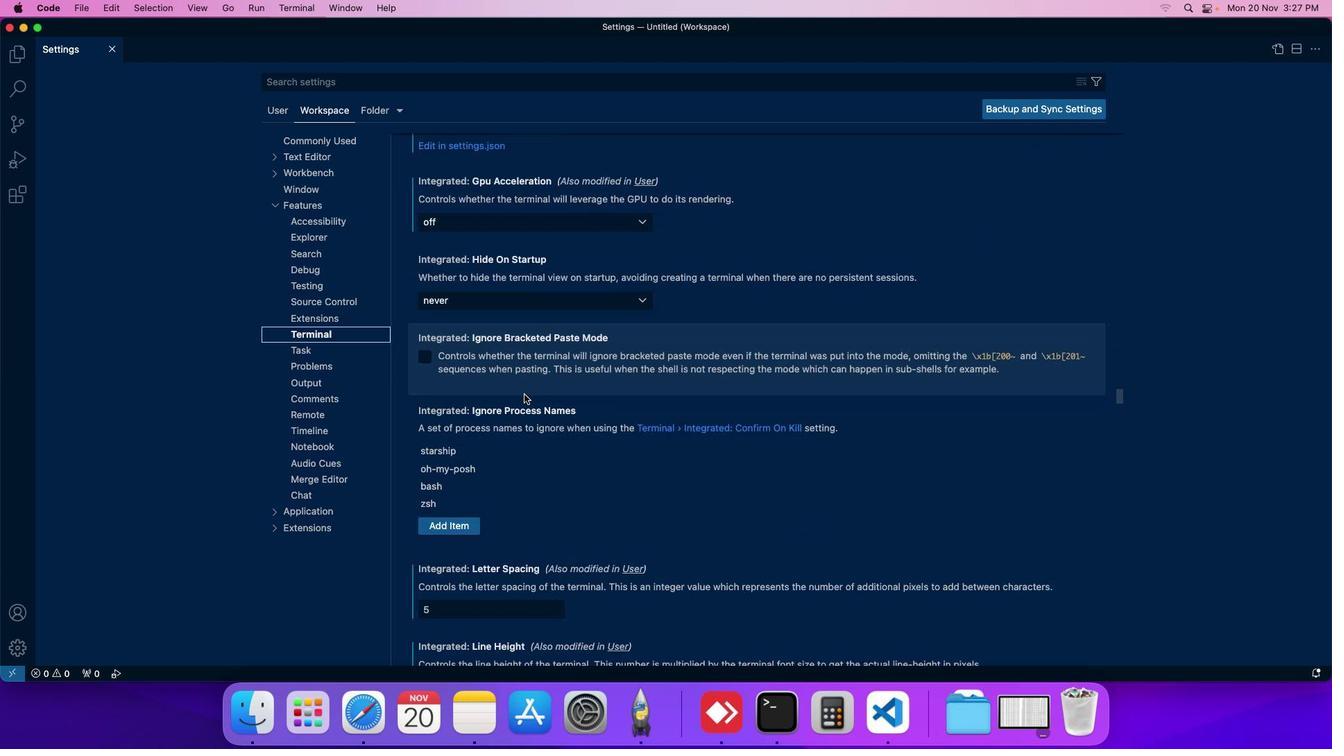 
Action: Mouse scrolled (524, 394) with delta (0, 0)
Screenshot: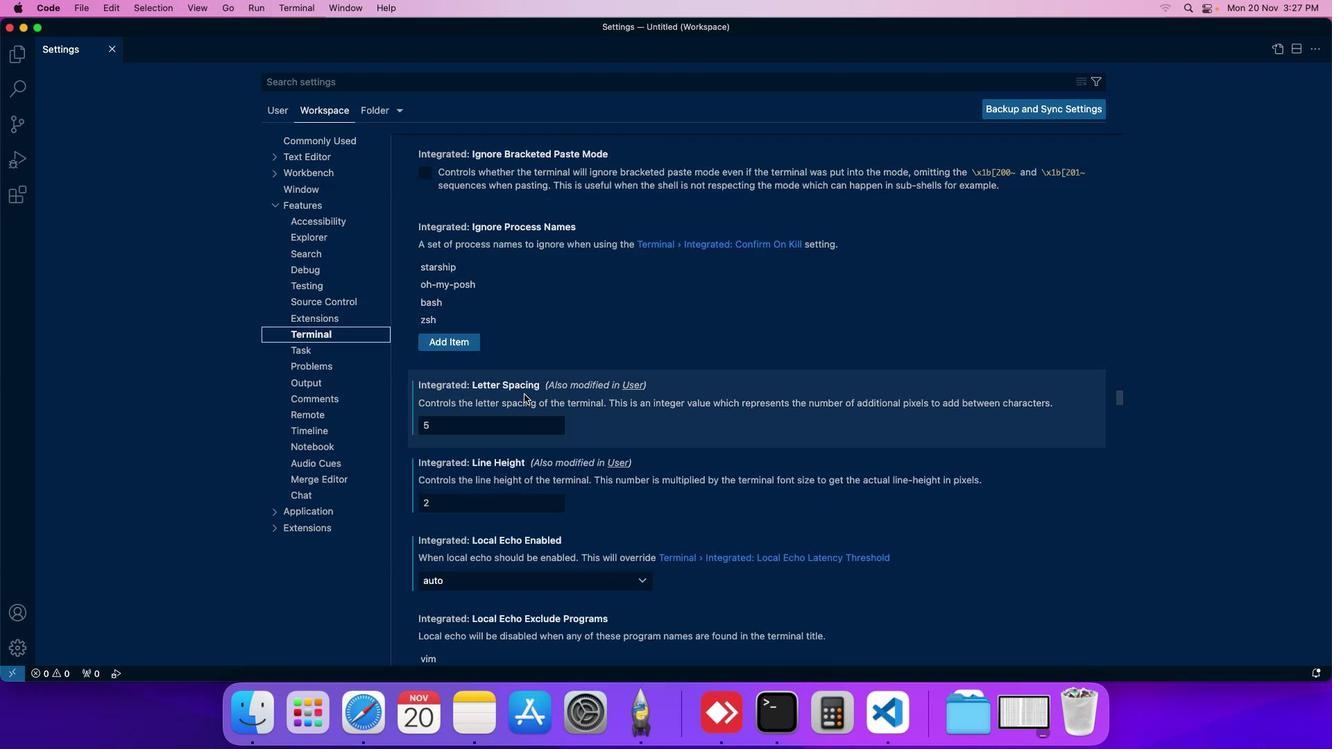
Action: Mouse scrolled (524, 394) with delta (0, 0)
Screenshot: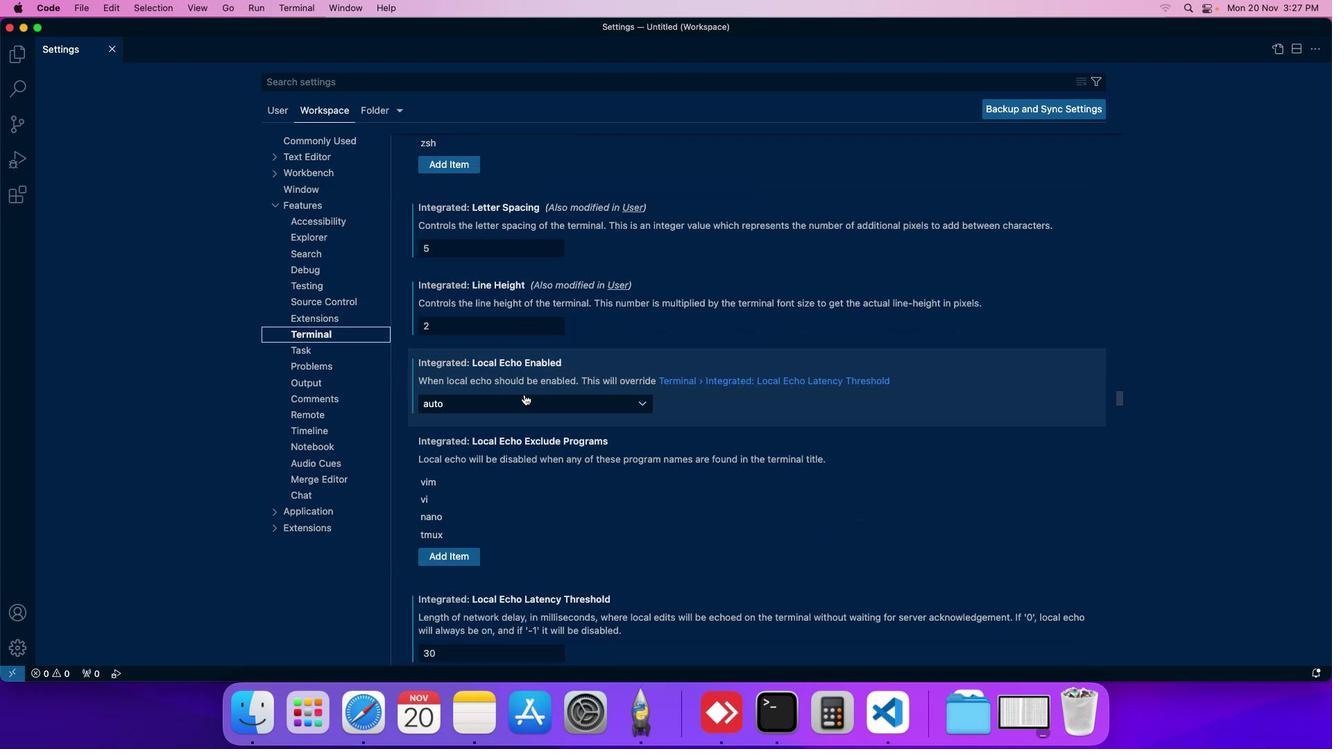 
Action: Mouse scrolled (524, 394) with delta (0, 0)
Screenshot: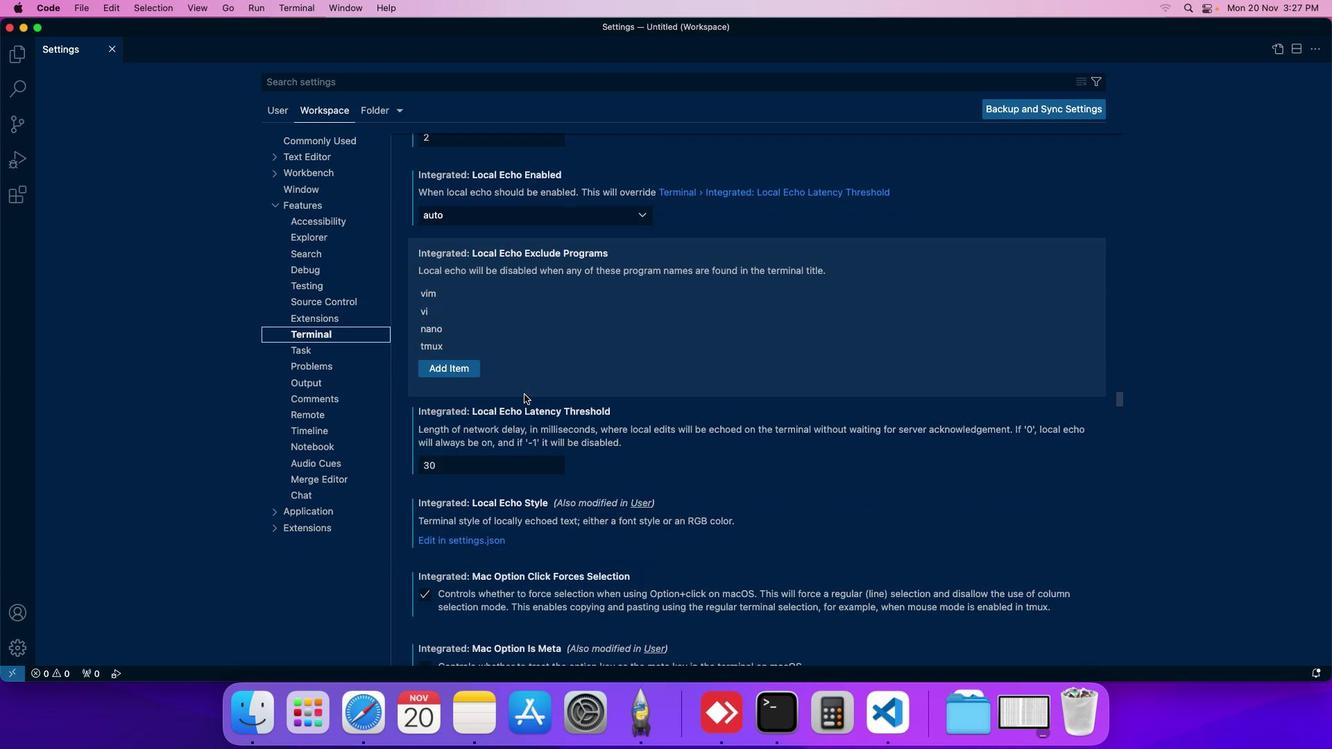 
Action: Mouse scrolled (524, 394) with delta (0, 0)
Screenshot: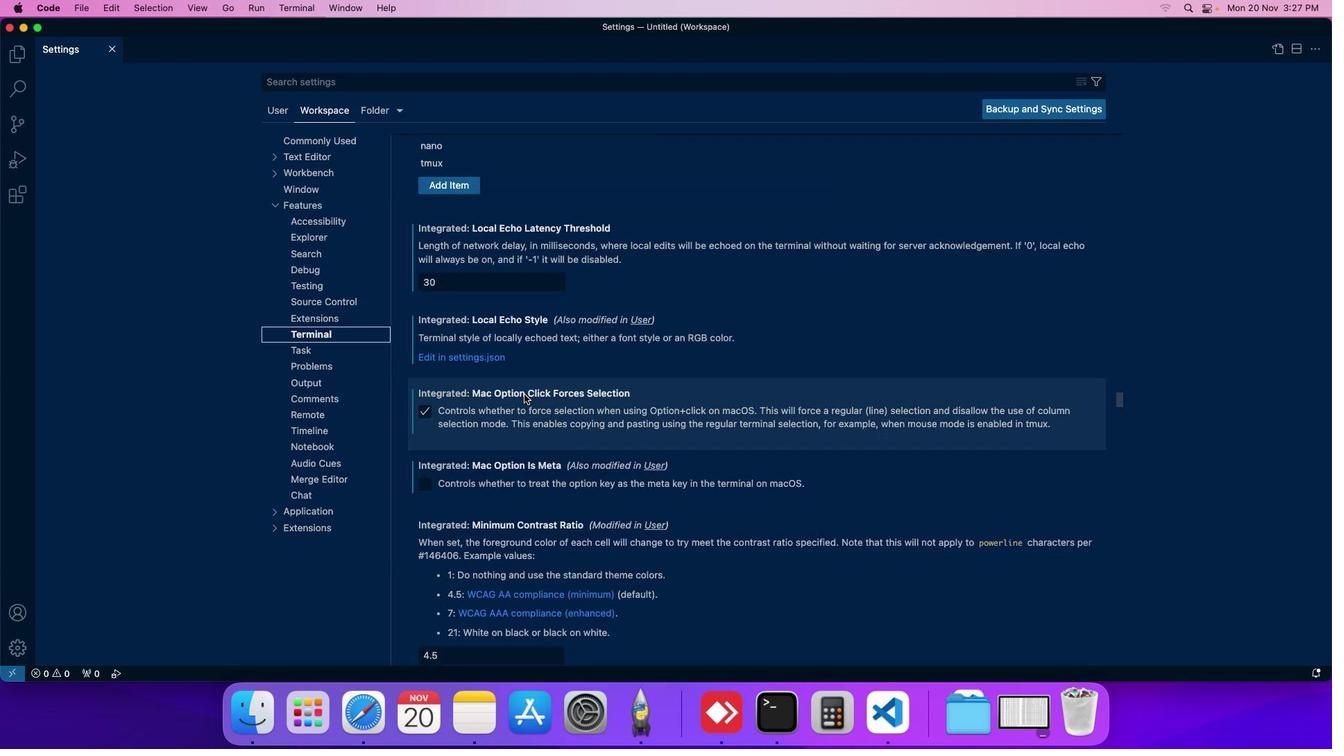 
Action: Mouse scrolled (524, 394) with delta (0, 0)
Screenshot: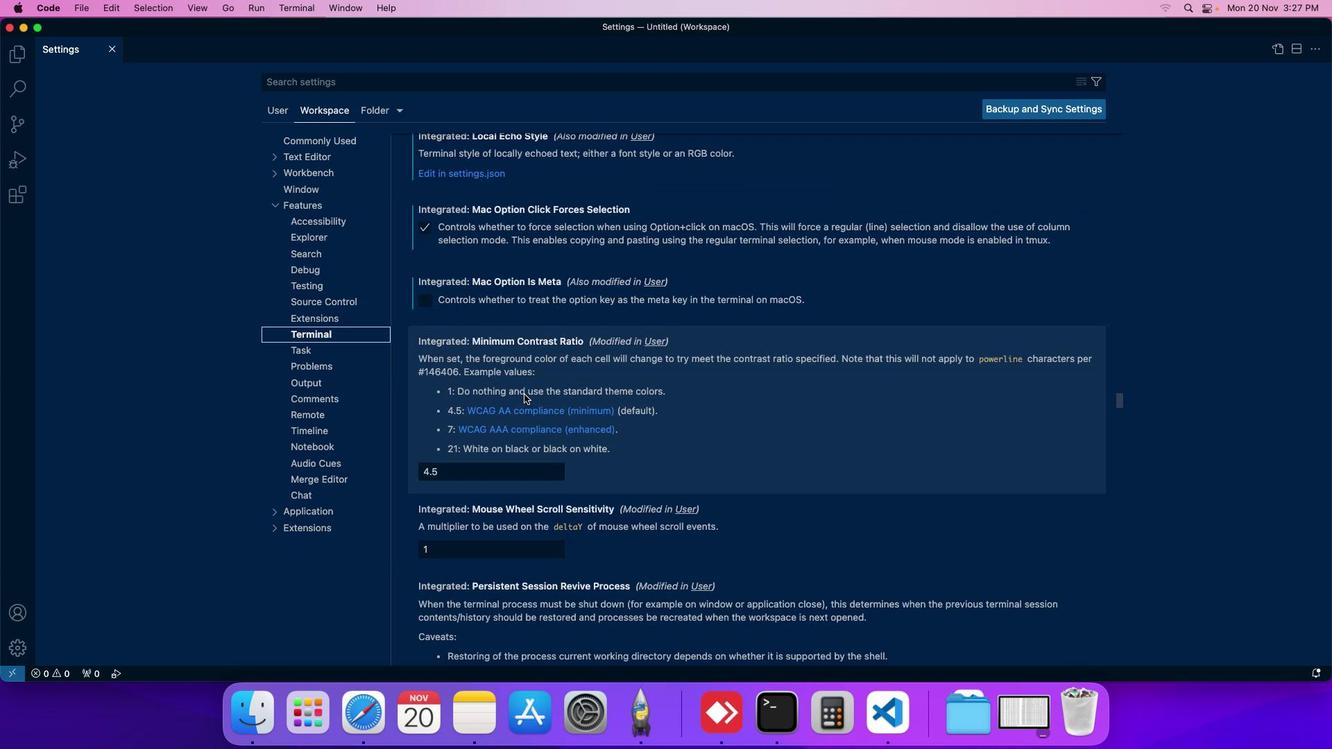 
Action: Mouse scrolled (524, 394) with delta (0, 0)
Screenshot: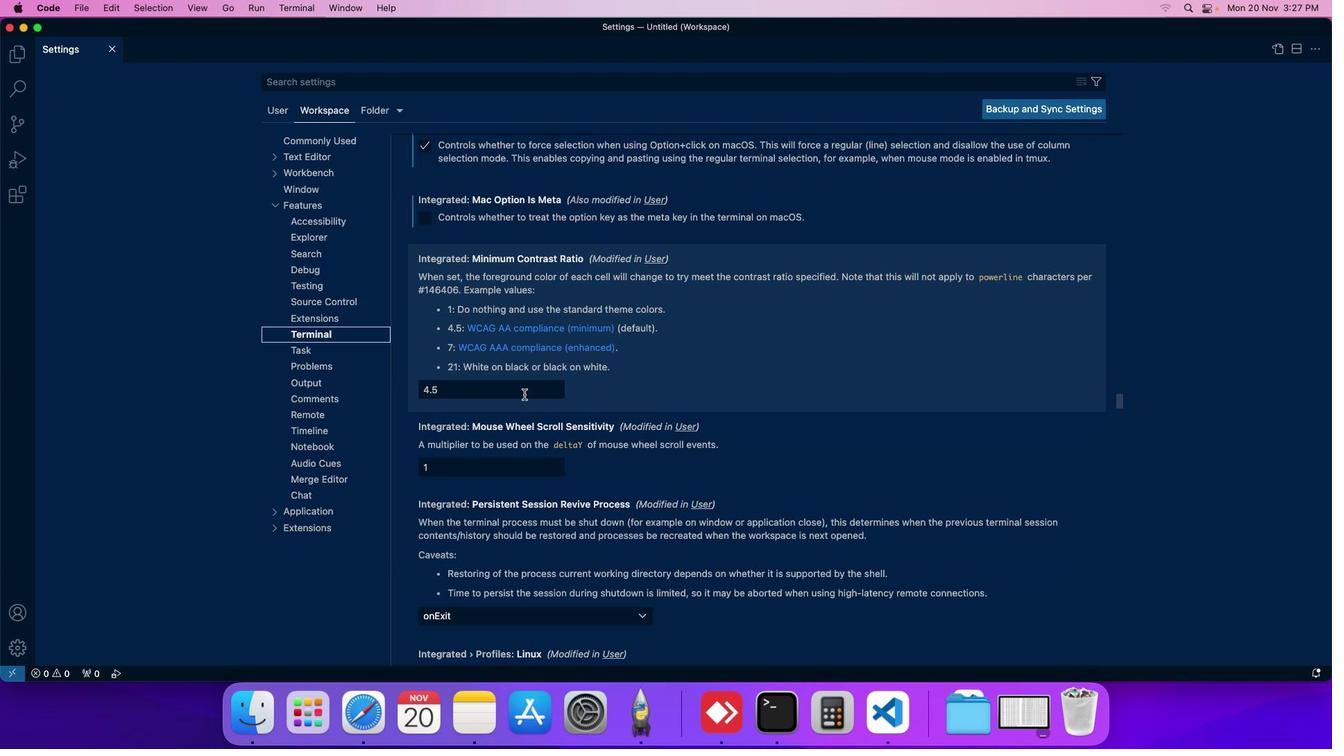 
Action: Mouse moved to (503, 389)
Screenshot: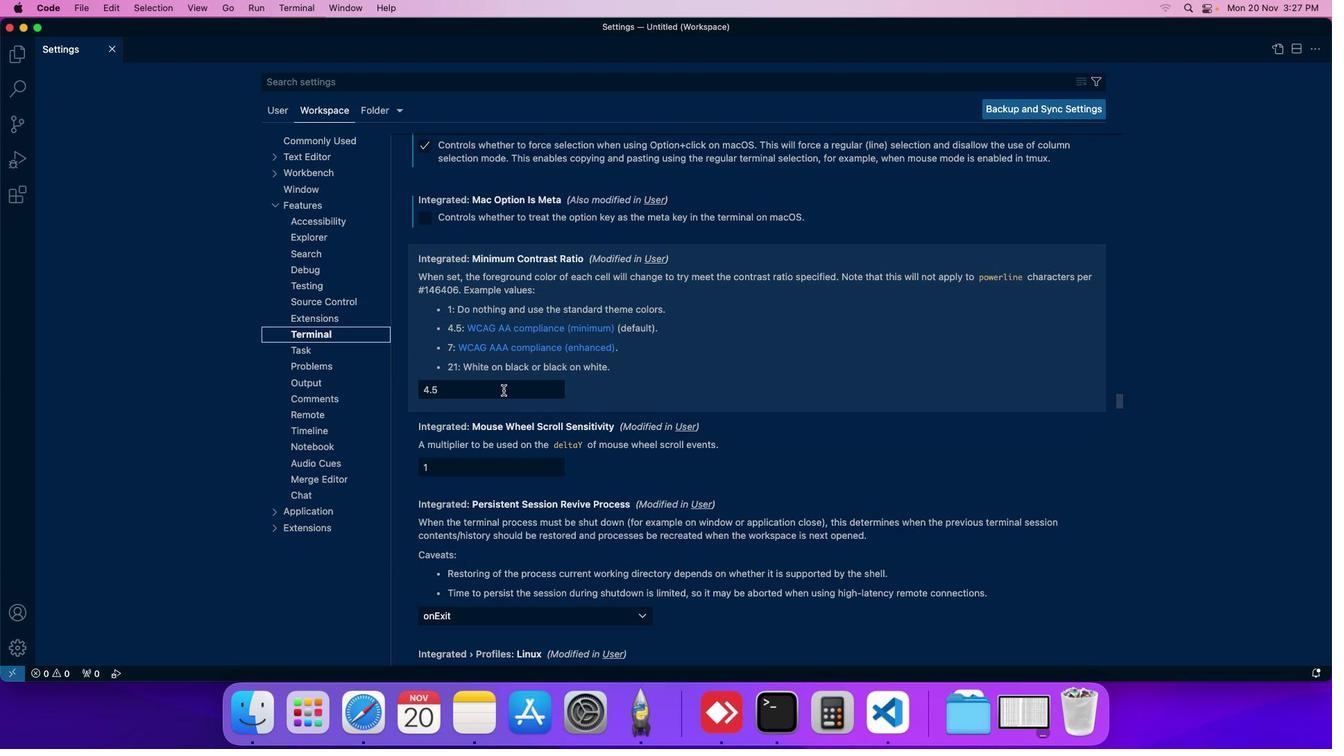 
Action: Mouse pressed left at (503, 389)
Screenshot: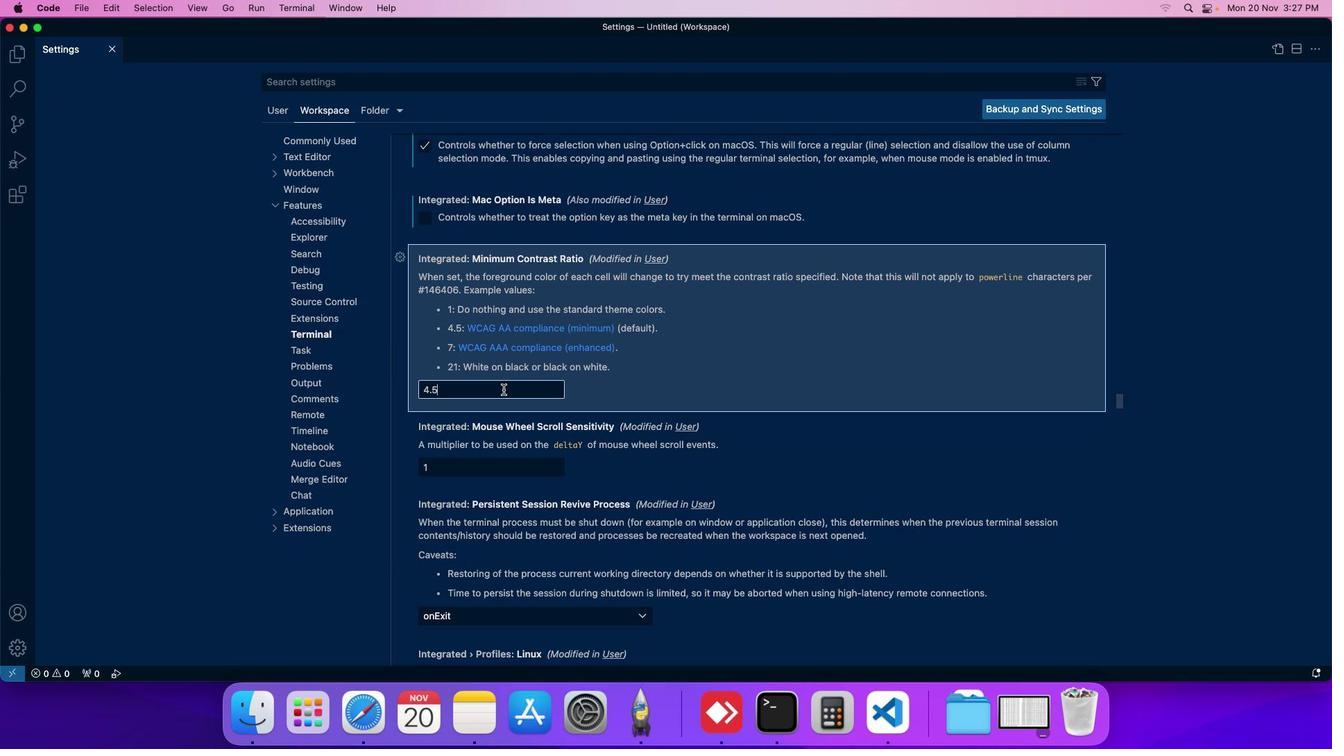 
Action: Mouse moved to (503, 389)
Screenshot: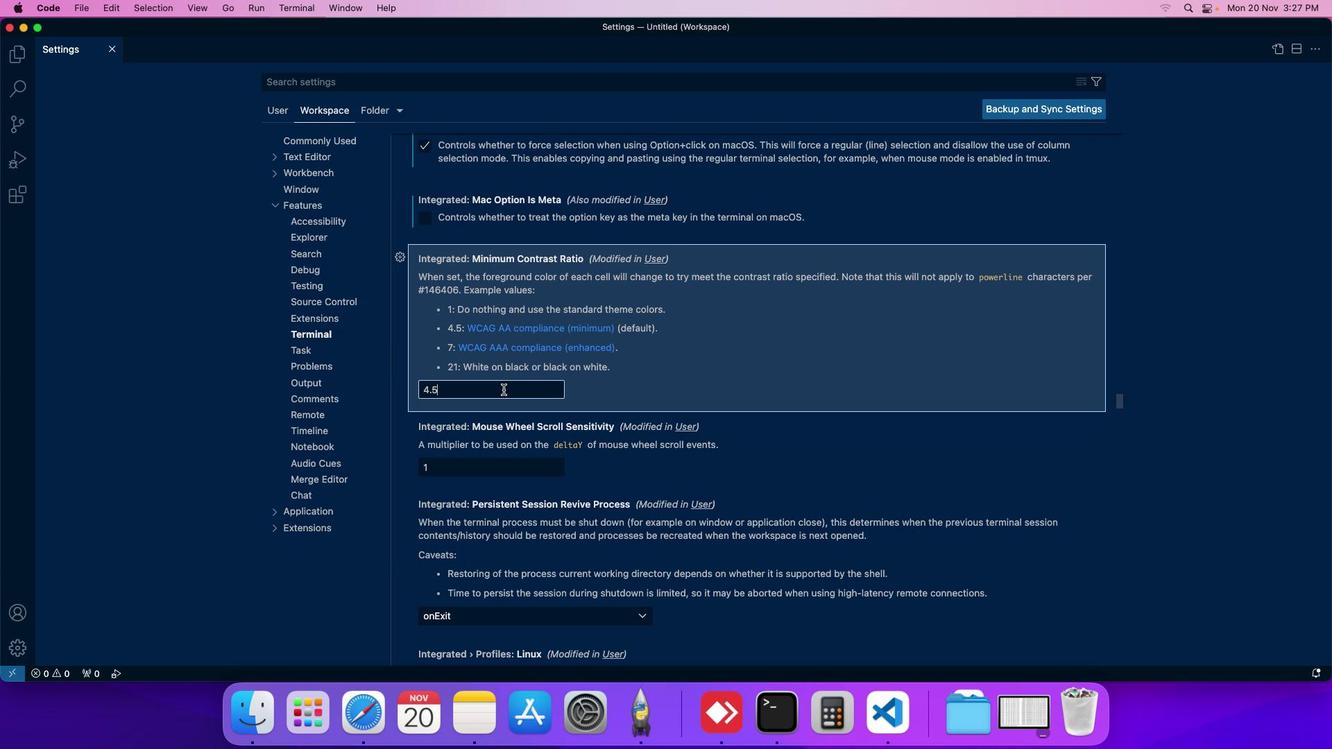 
Action: Key pressed Key.backspaceKey.backspaceKey.backspace'7'
Screenshot: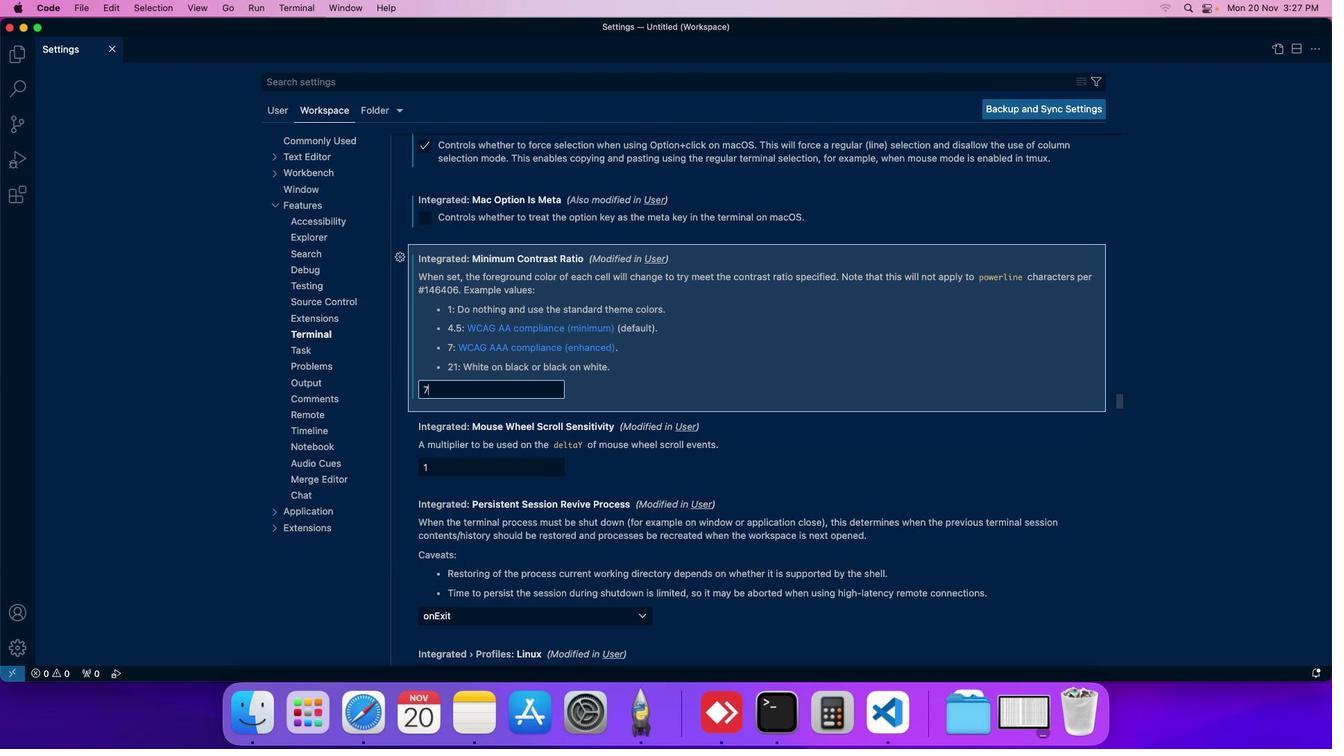 
